 Task: Create new contact,   with mail id: 'KennedyMartinez83@nsk.com', first name: 'Kennedy', Last name: 'Martinez', Job Title: Operations Supervisor, Phone number (305) 555-6789. Change life cycle stage to  'Lead' and lead status to 'New'. Add new company to the associated contact: www.tcil.com
 and type: Reseller. Logged in from softage.3@softage.net
Action: Mouse moved to (86, 78)
Screenshot: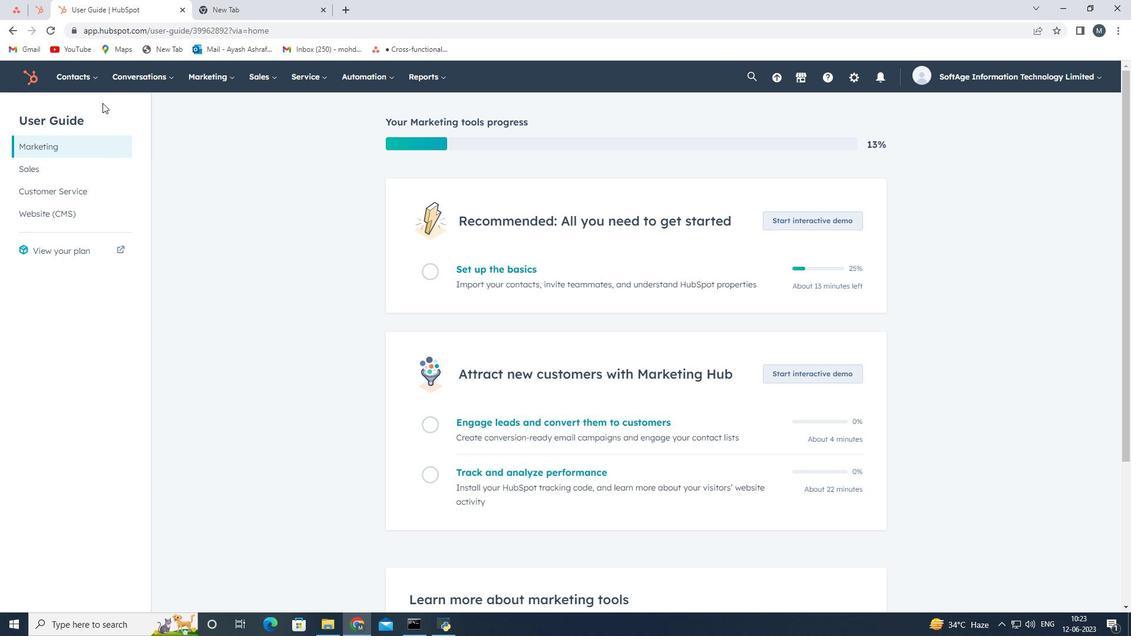 
Action: Mouse pressed left at (86, 78)
Screenshot: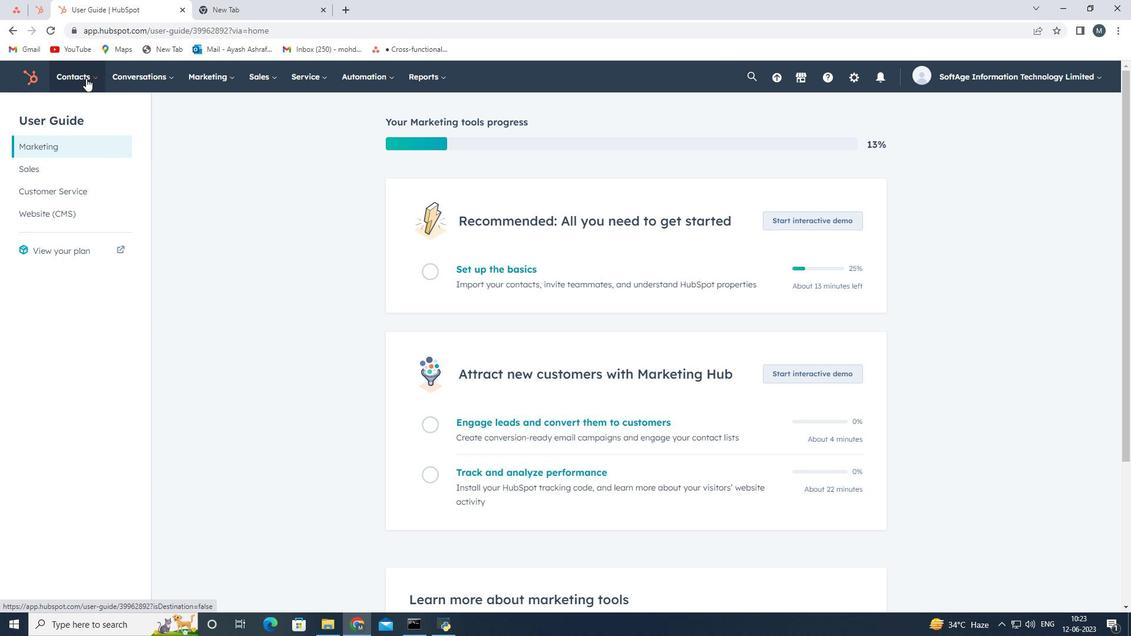
Action: Mouse moved to (104, 117)
Screenshot: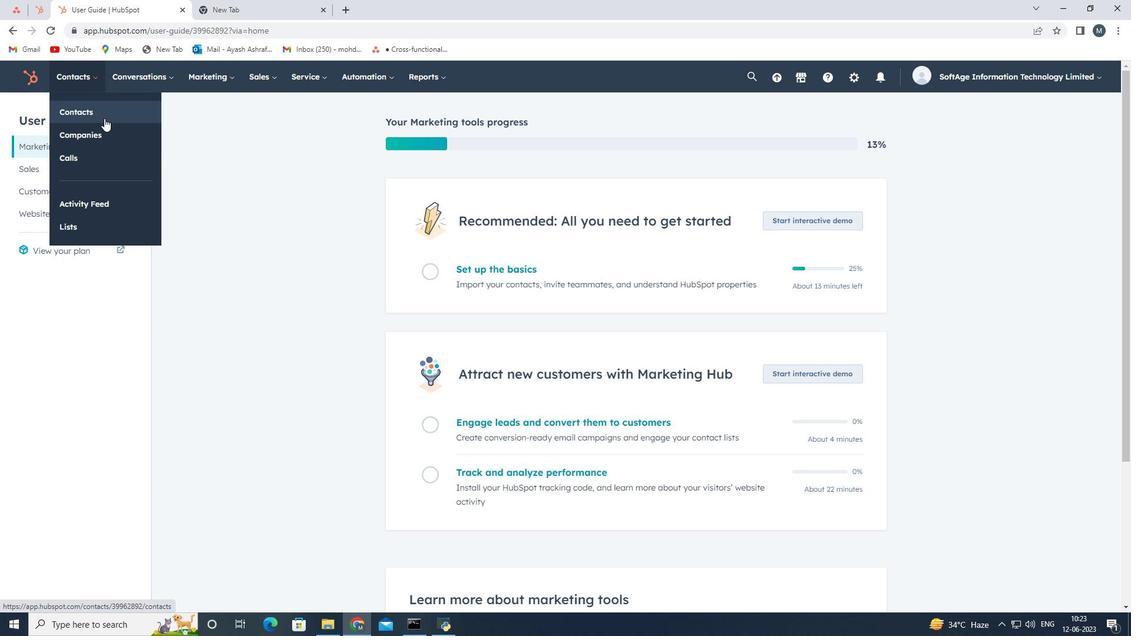 
Action: Mouse pressed left at (104, 117)
Screenshot: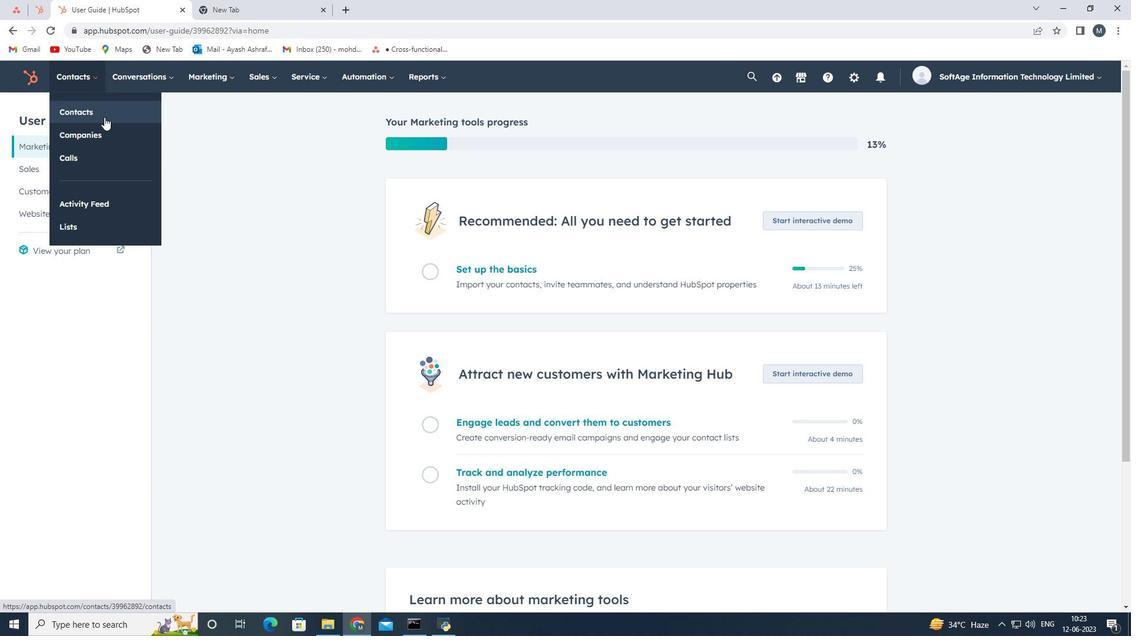 
Action: Mouse moved to (1061, 113)
Screenshot: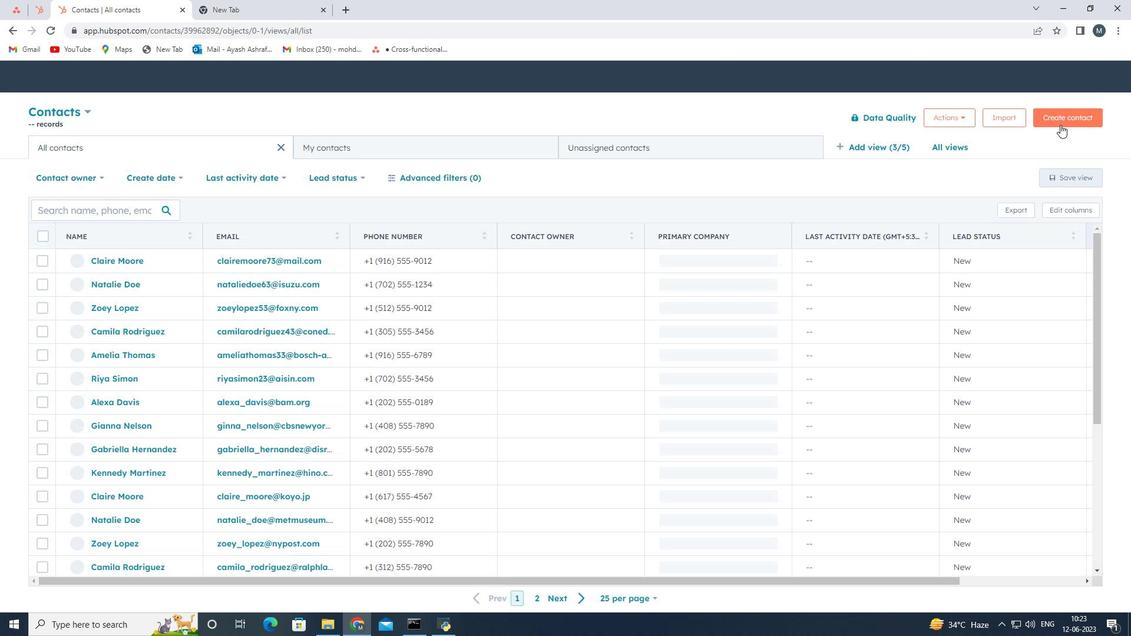 
Action: Mouse pressed left at (1061, 113)
Screenshot: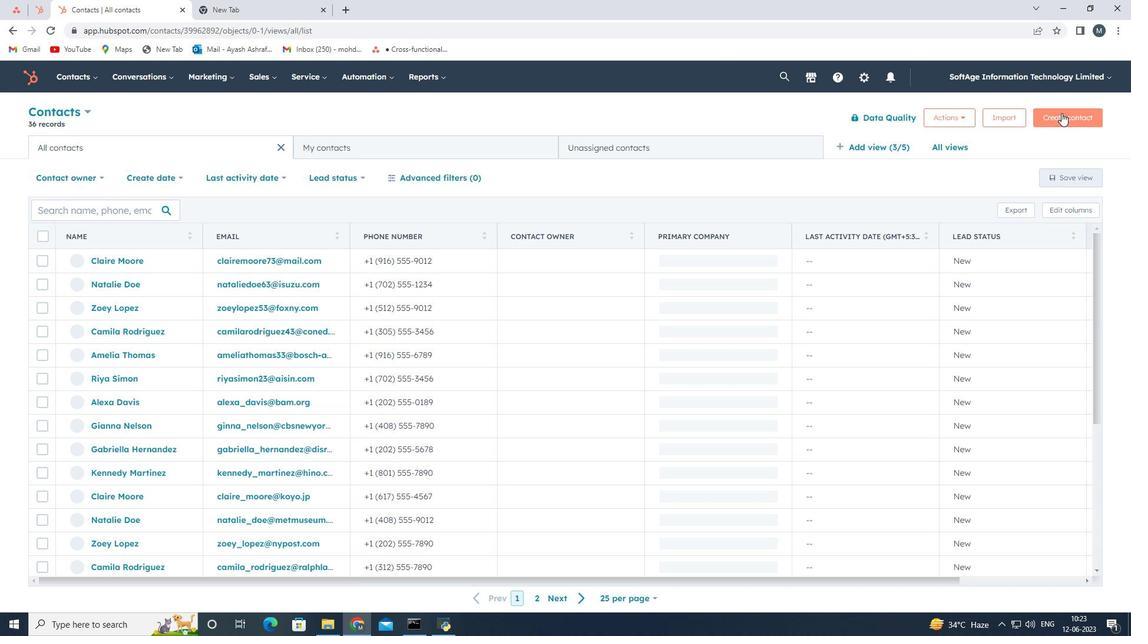 
Action: Mouse moved to (951, 176)
Screenshot: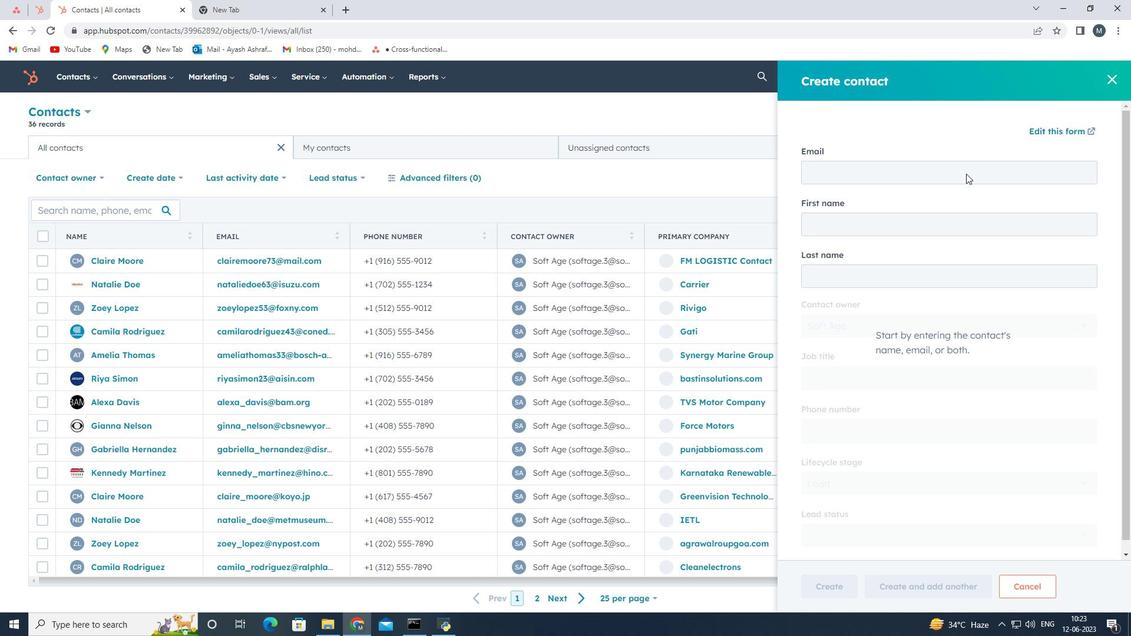 
Action: Mouse pressed left at (951, 176)
Screenshot: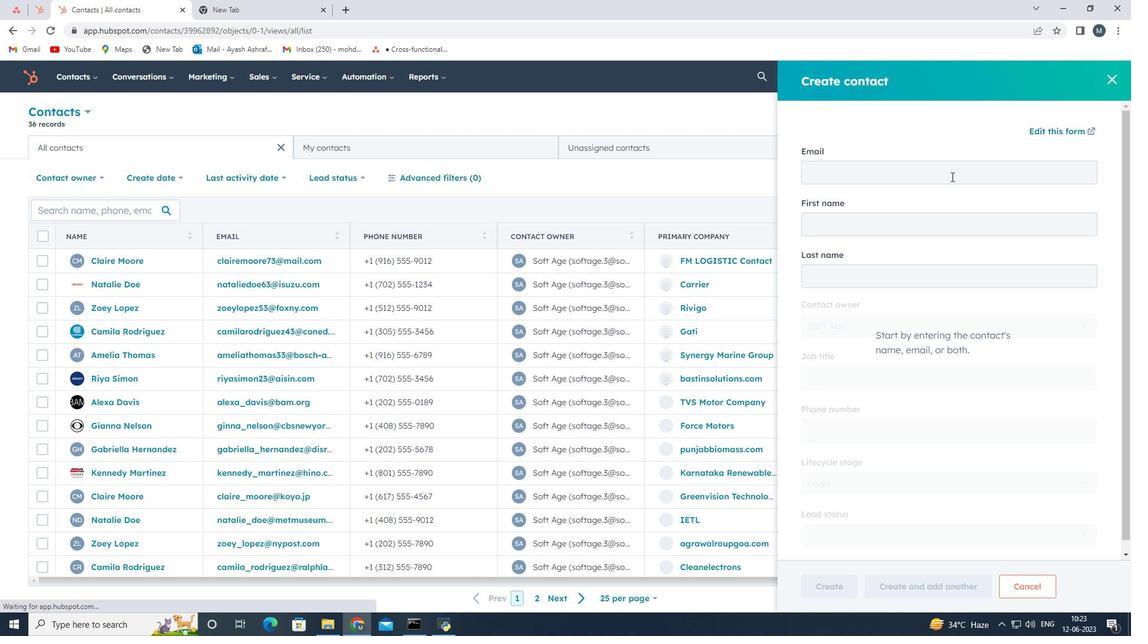 
Action: Key pressed <Key.shift><Key.shift><Key.shift><Key.shift><Key.shift><Key.shift>kennedy<Key.shift>Martinez83<Key.shift>@nsk.com
Screenshot: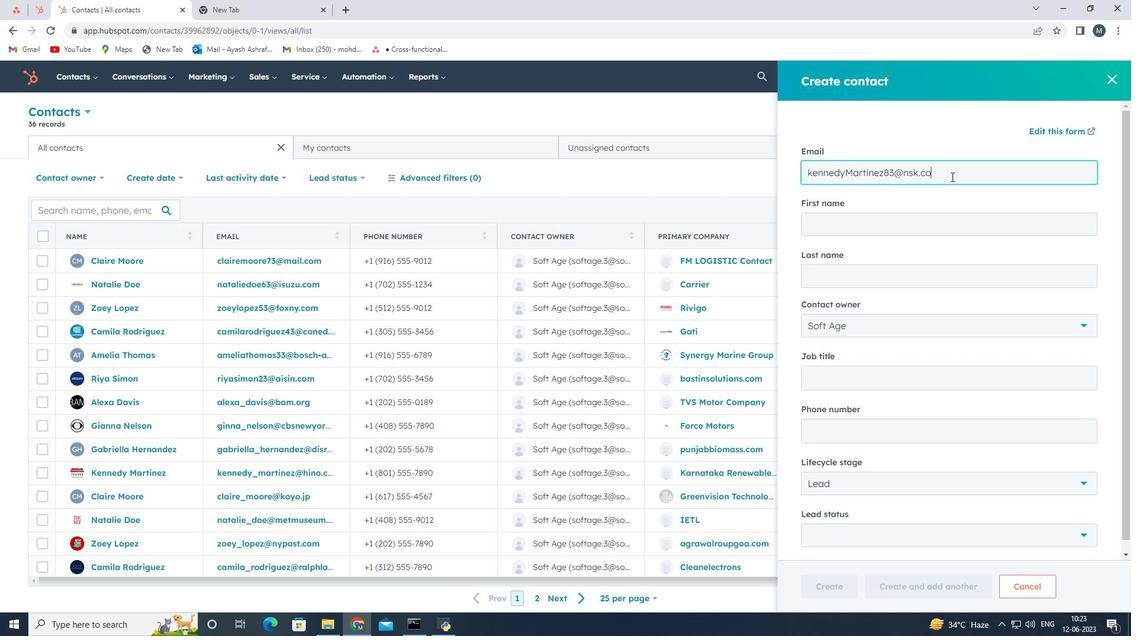 
Action: Mouse moved to (939, 217)
Screenshot: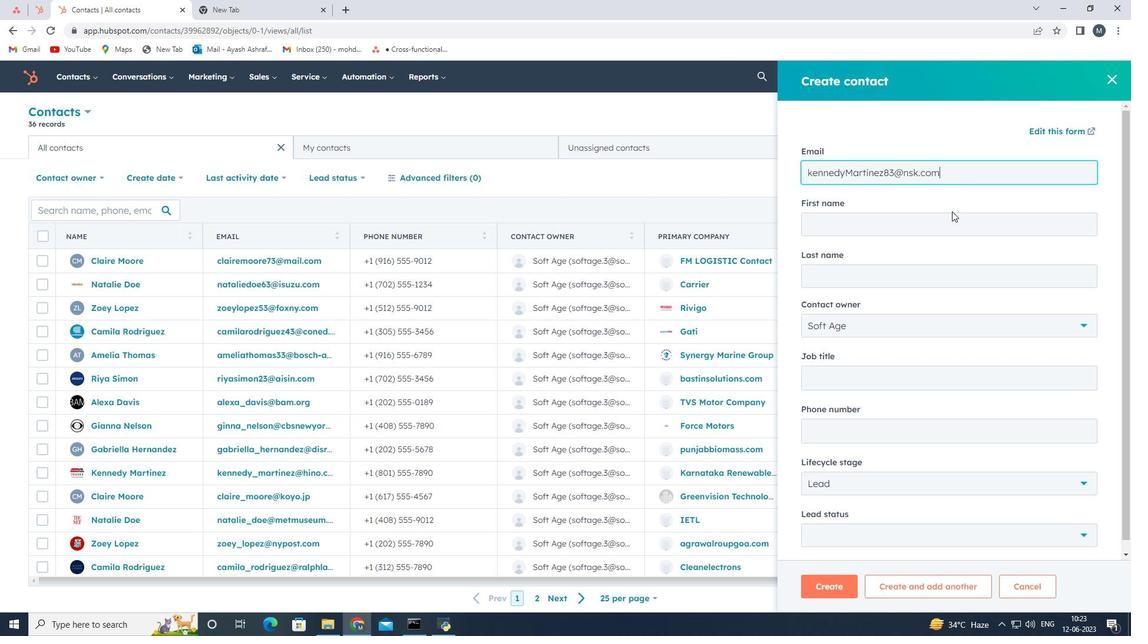 
Action: Mouse pressed left at (939, 217)
Screenshot: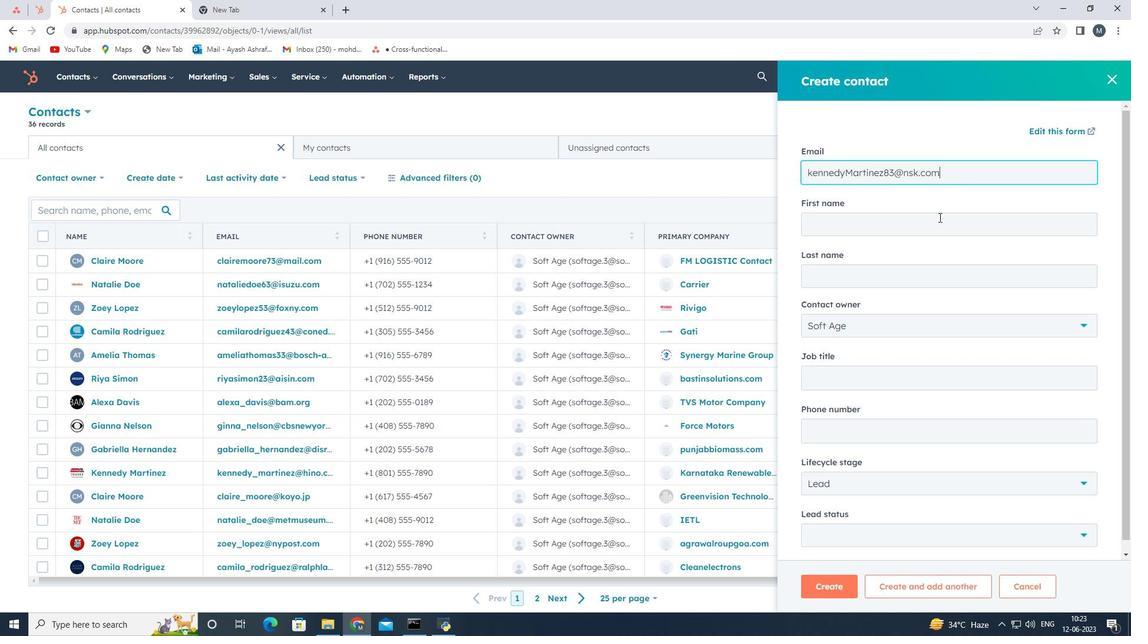 
Action: Key pressed <Key.shift><Key.shift><Key.shift>Kennedy
Screenshot: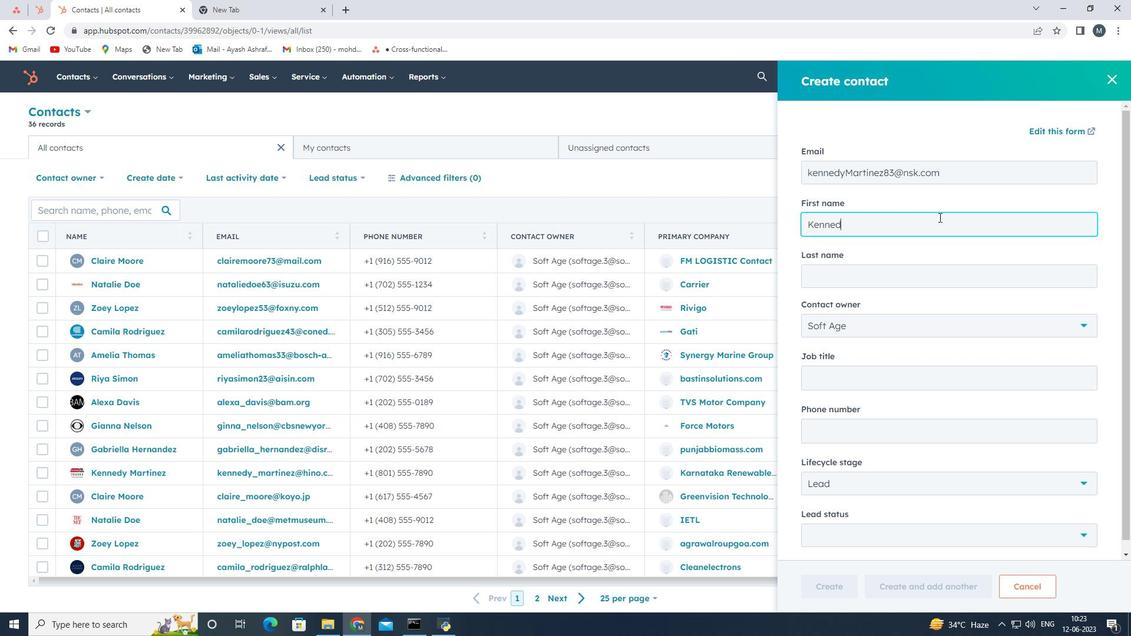 
Action: Mouse moved to (885, 274)
Screenshot: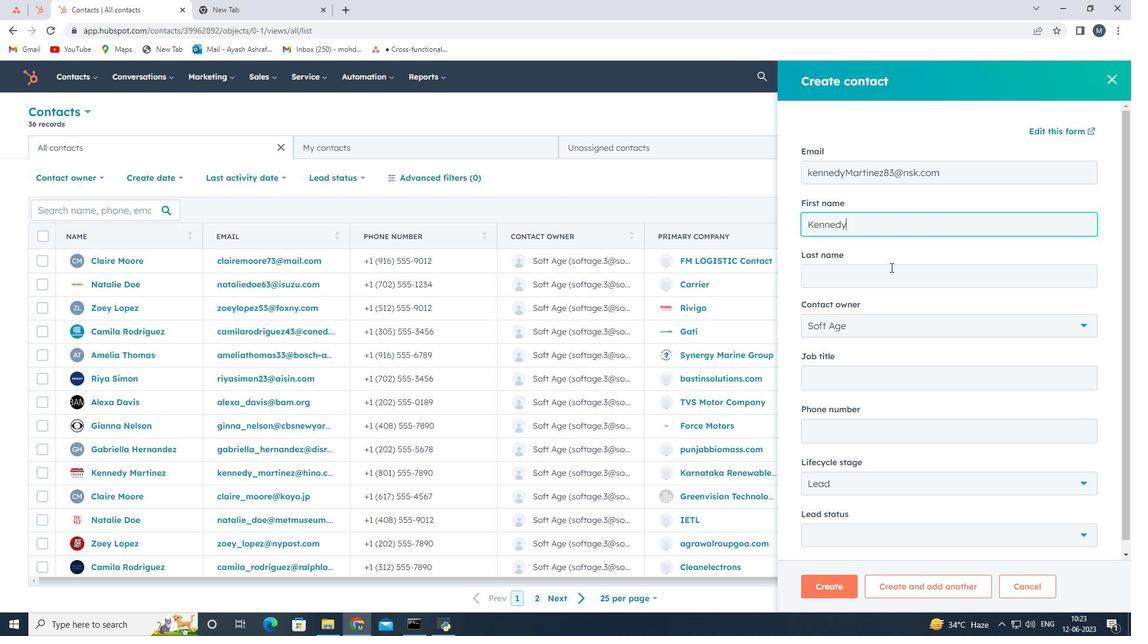 
Action: Mouse pressed left at (885, 274)
Screenshot: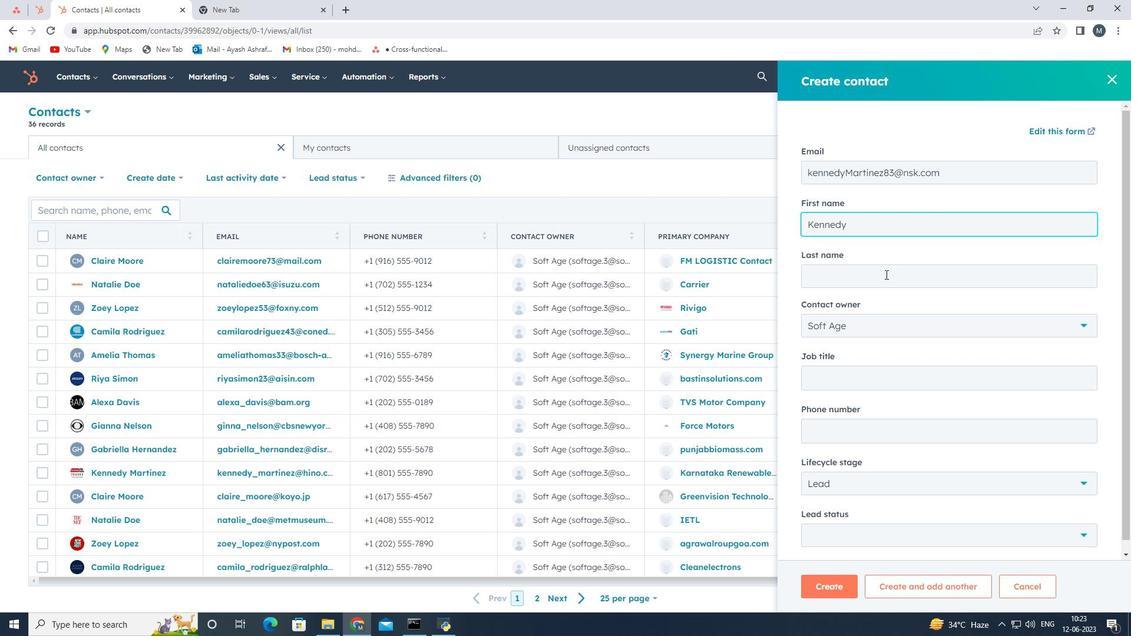 
Action: Key pressed <Key.shift><Key.shift><Key.shift><Key.shift><Key.shift><Key.shift><Key.shift>Martinez
Screenshot: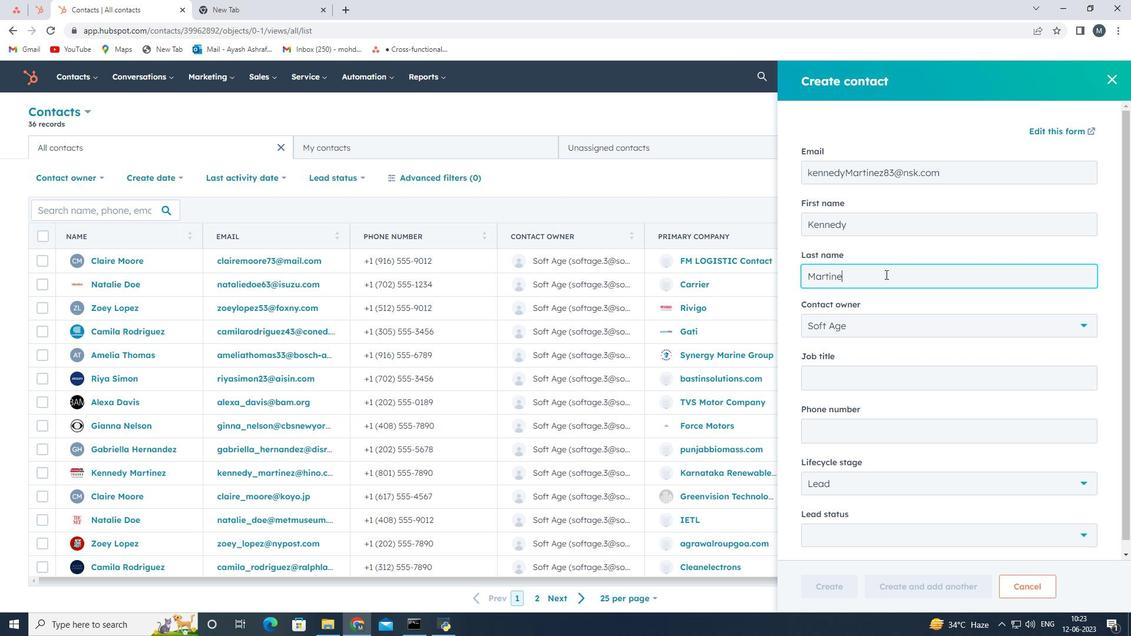 
Action: Mouse moved to (854, 381)
Screenshot: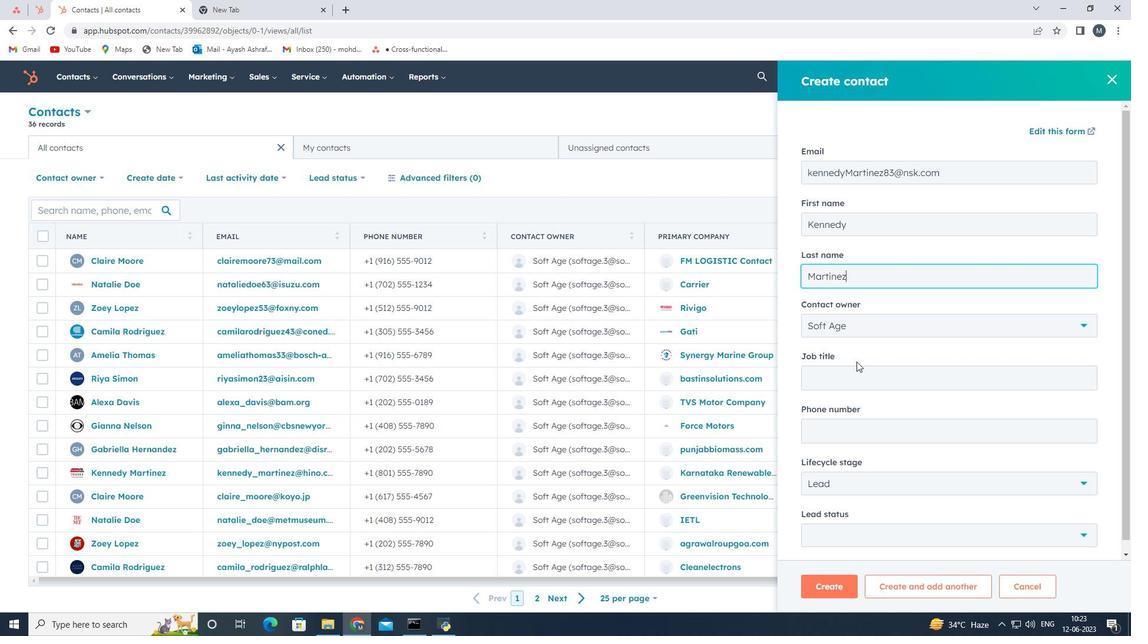 
Action: Mouse pressed left at (854, 381)
Screenshot: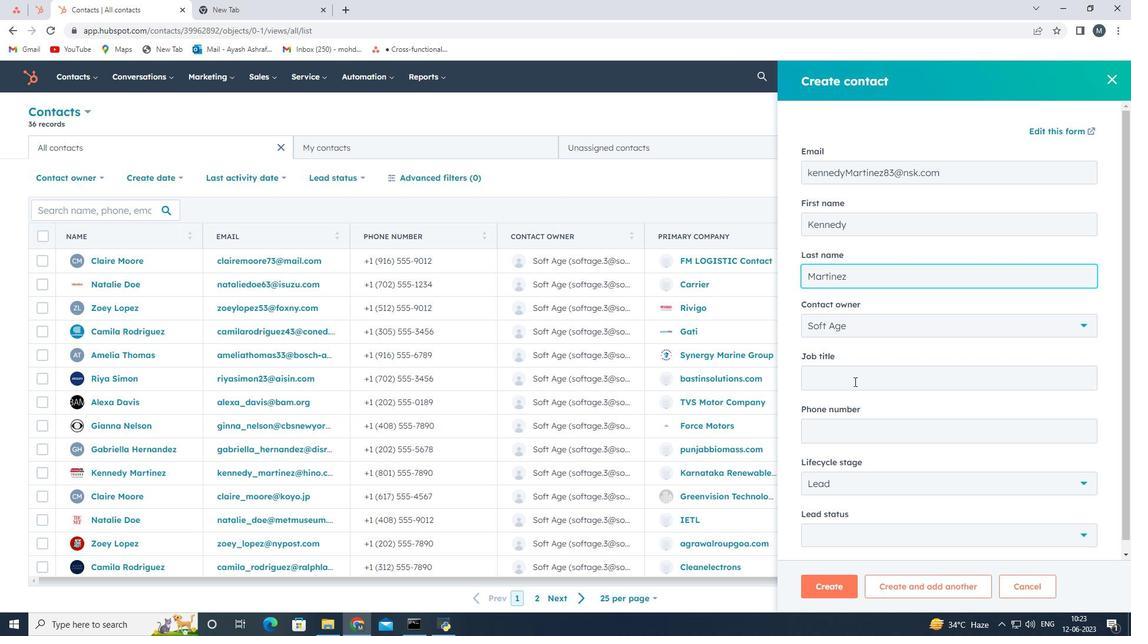 
Action: Key pressed <Key.shift><Key.shift><Key.shift>Operations<Key.space><Key.shift><Key.shift><Key.shift><Key.shift><Key.shift>Suprvisor
Screenshot: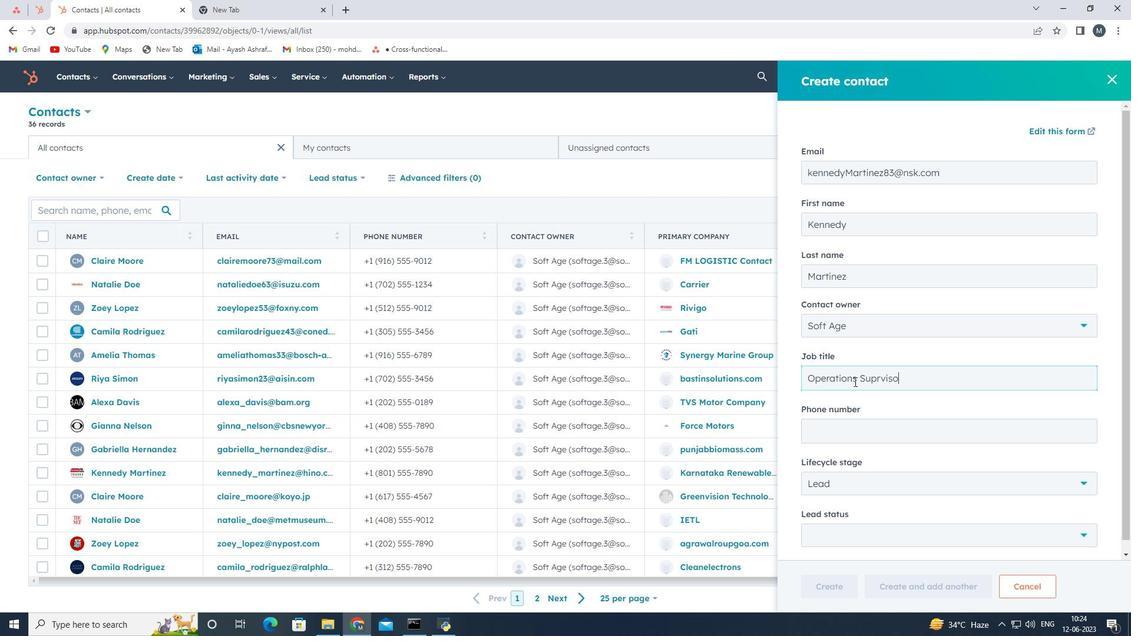 
Action: Mouse moved to (876, 374)
Screenshot: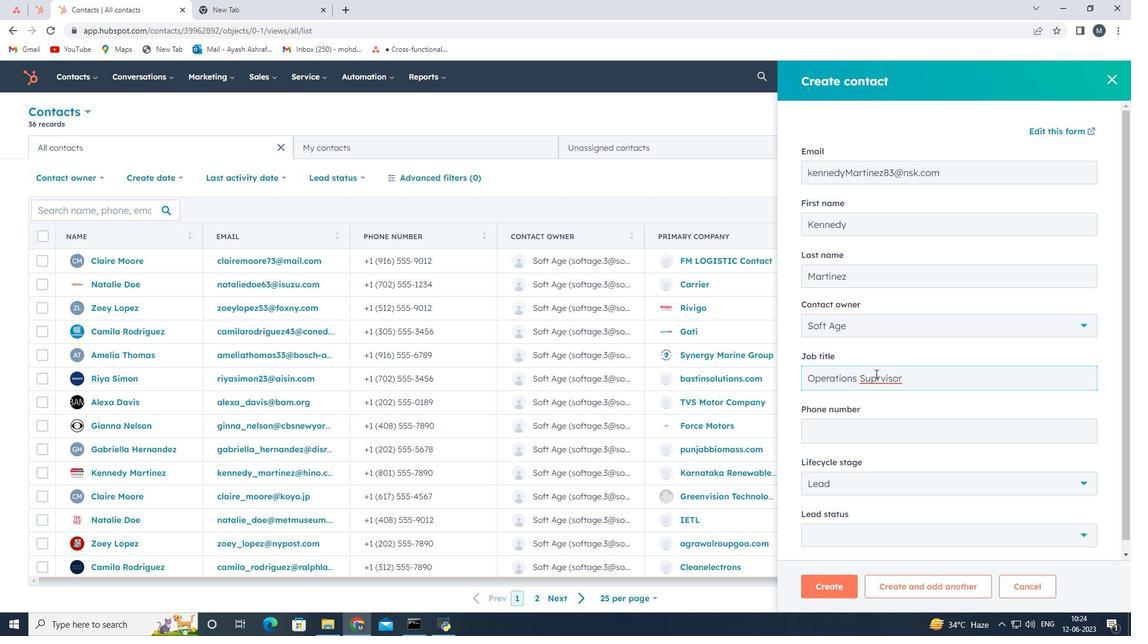 
Action: Mouse pressed left at (876, 374)
Screenshot: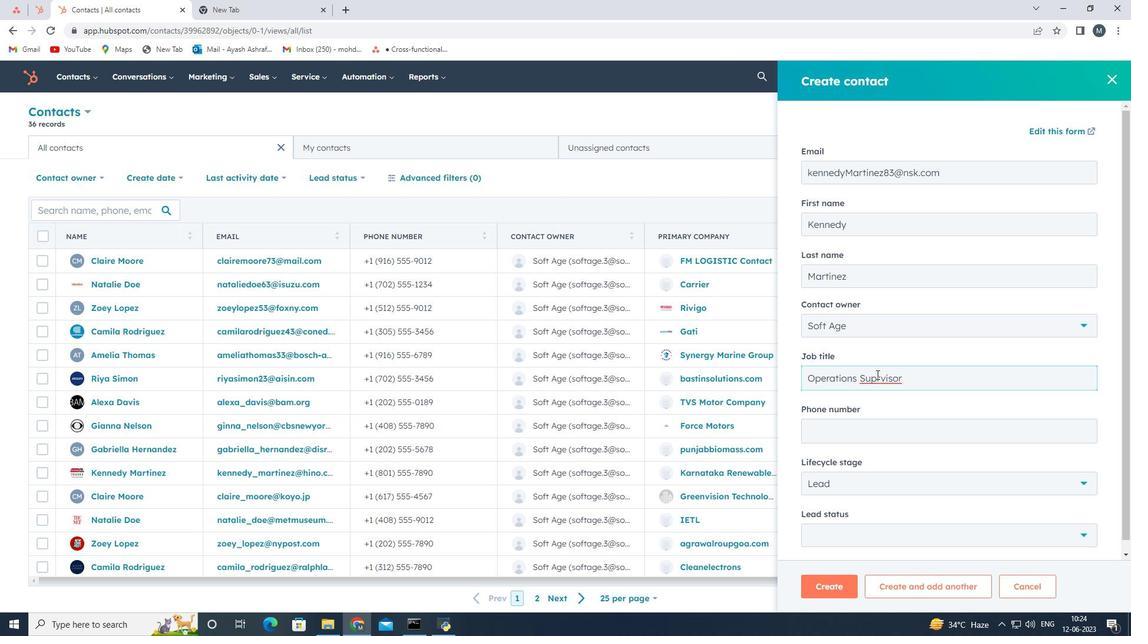 
Action: Mouse moved to (877, 403)
Screenshot: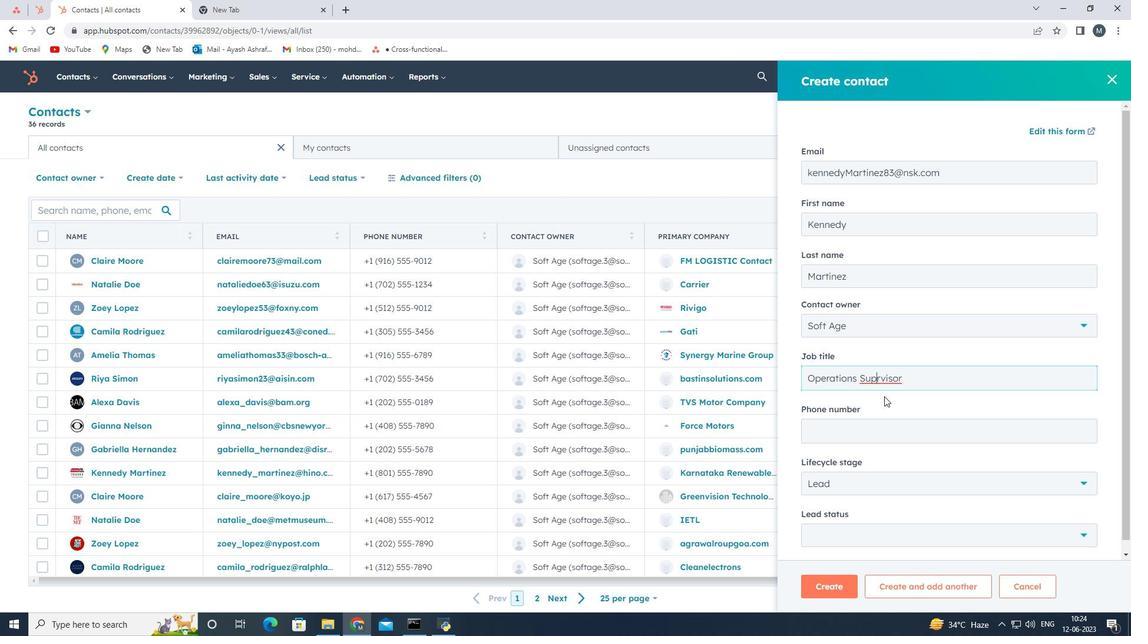 
Action: Key pressed e
Screenshot: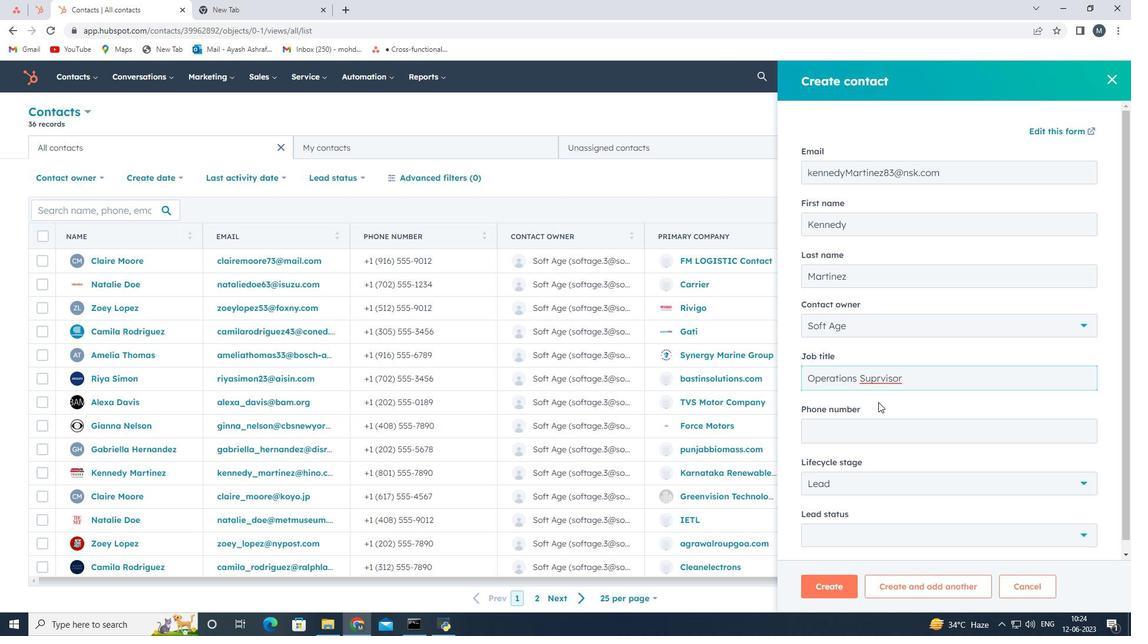 
Action: Mouse moved to (880, 431)
Screenshot: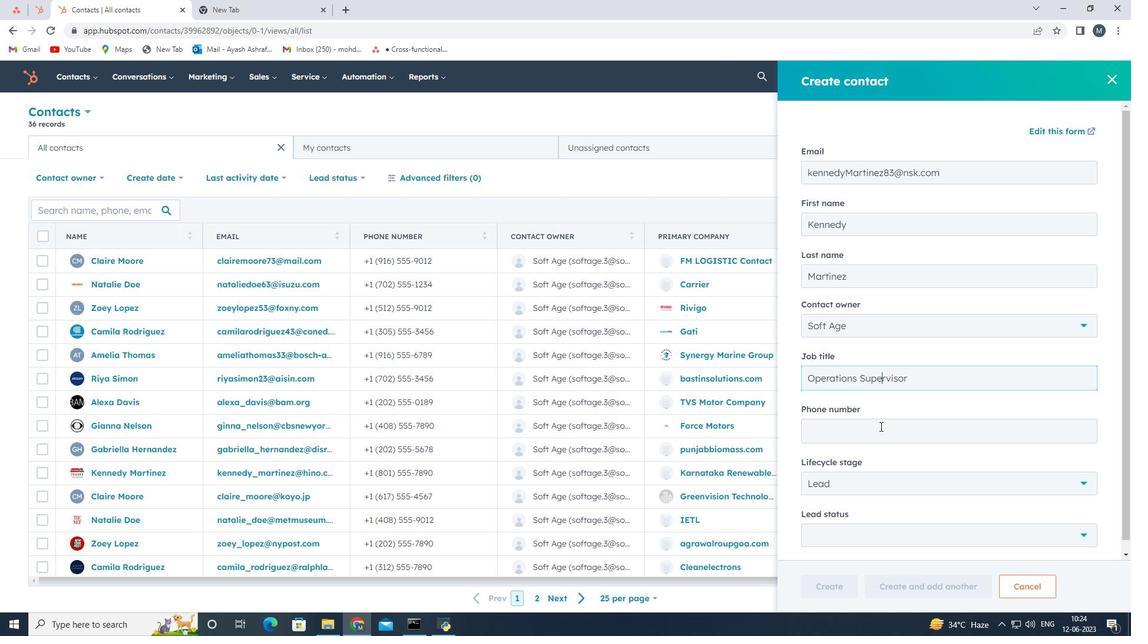 
Action: Mouse pressed left at (880, 431)
Screenshot: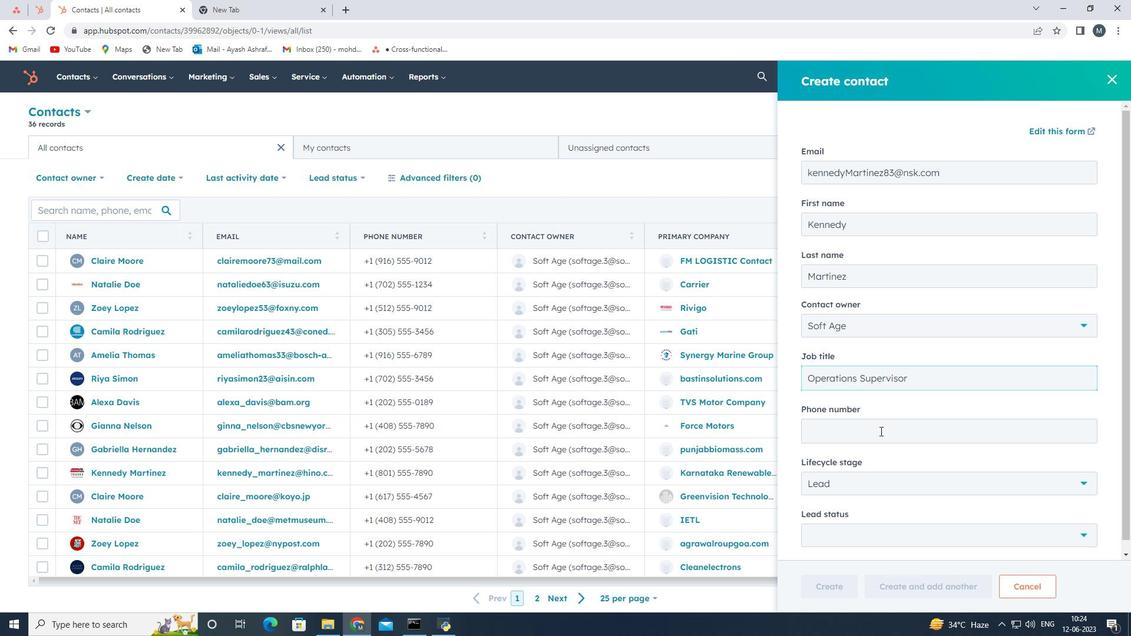 
Action: Mouse moved to (899, 409)
Screenshot: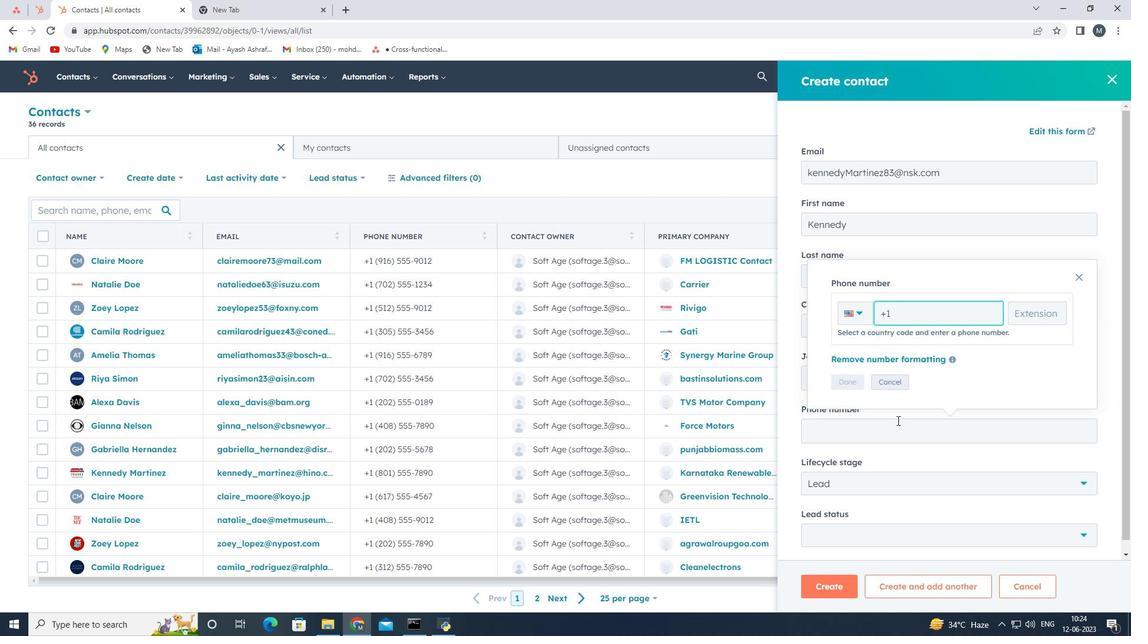 
Action: Key pressed 3055556789
Screenshot: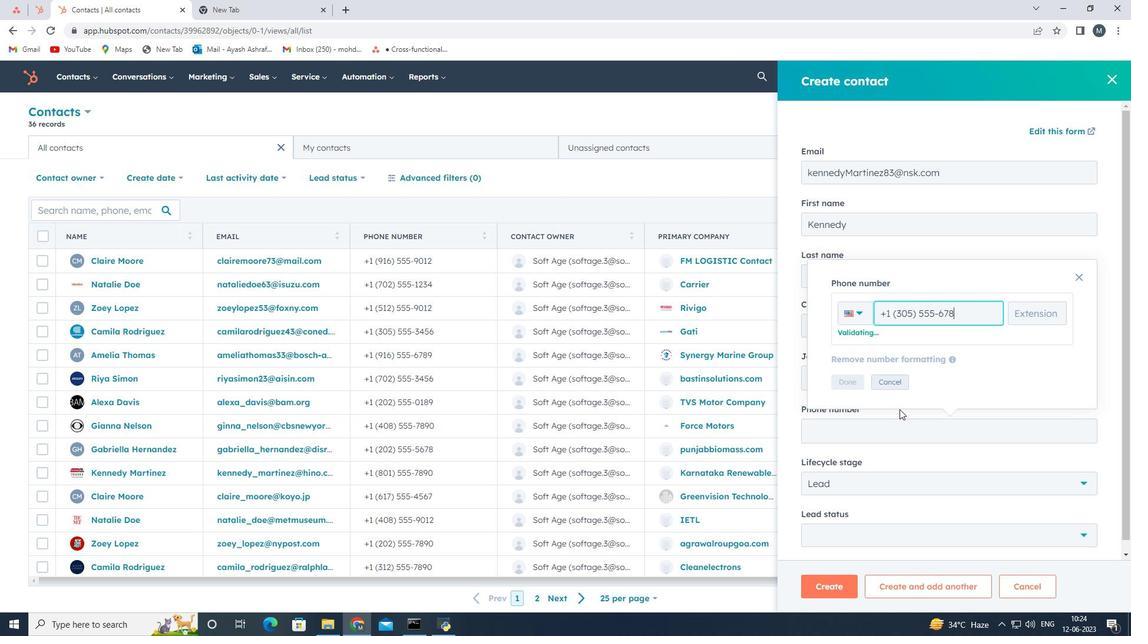 
Action: Mouse moved to (863, 383)
Screenshot: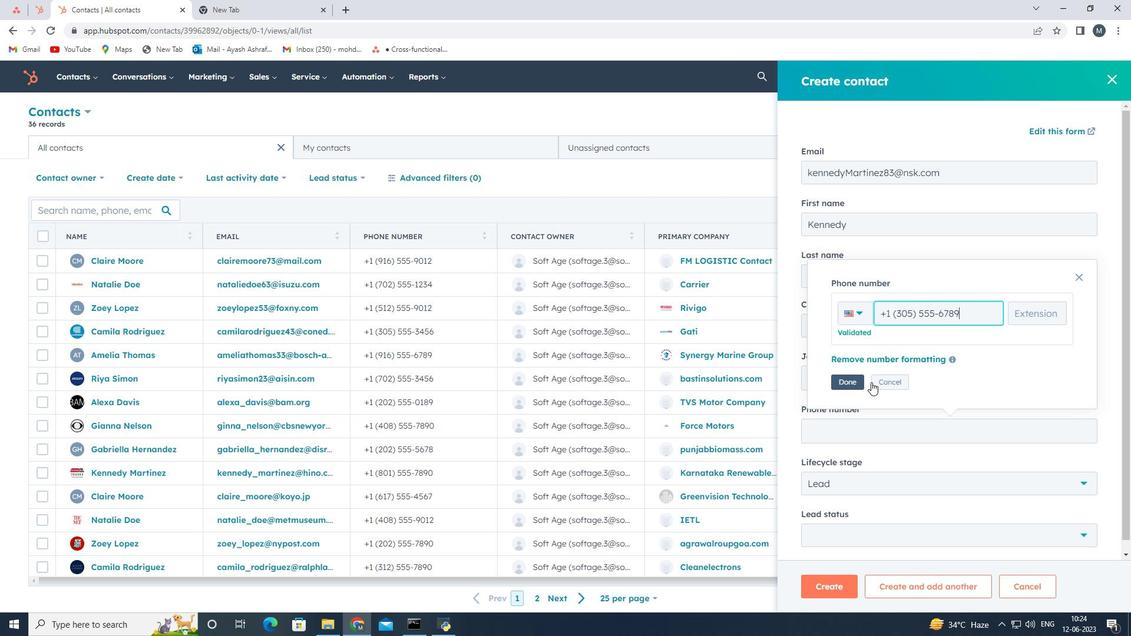 
Action: Mouse pressed left at (863, 383)
Screenshot: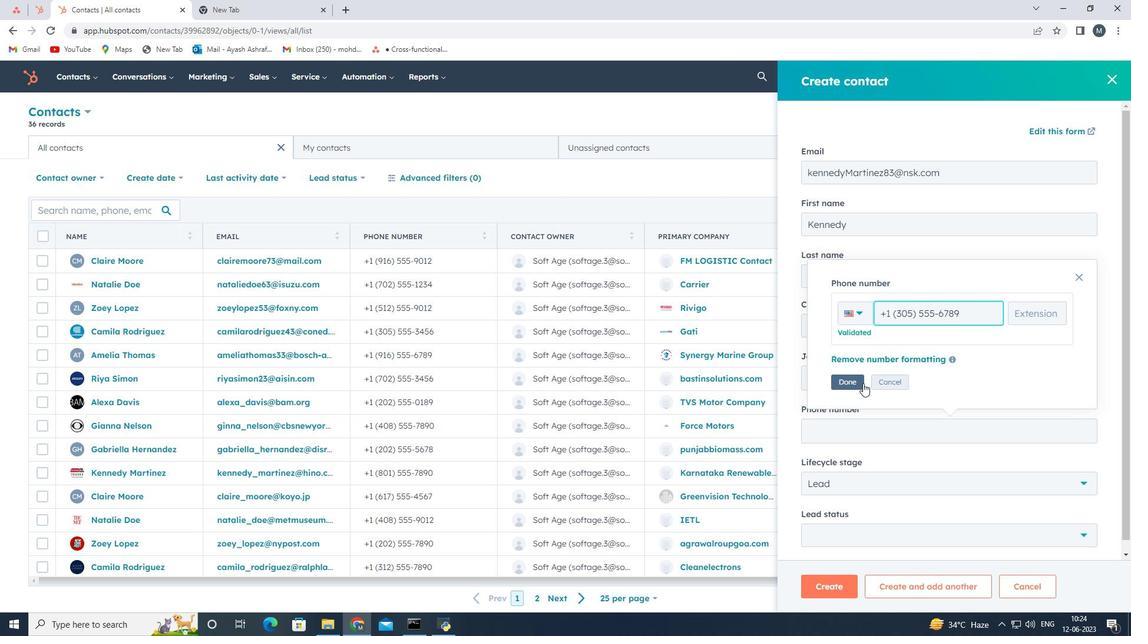 
Action: Mouse moved to (851, 482)
Screenshot: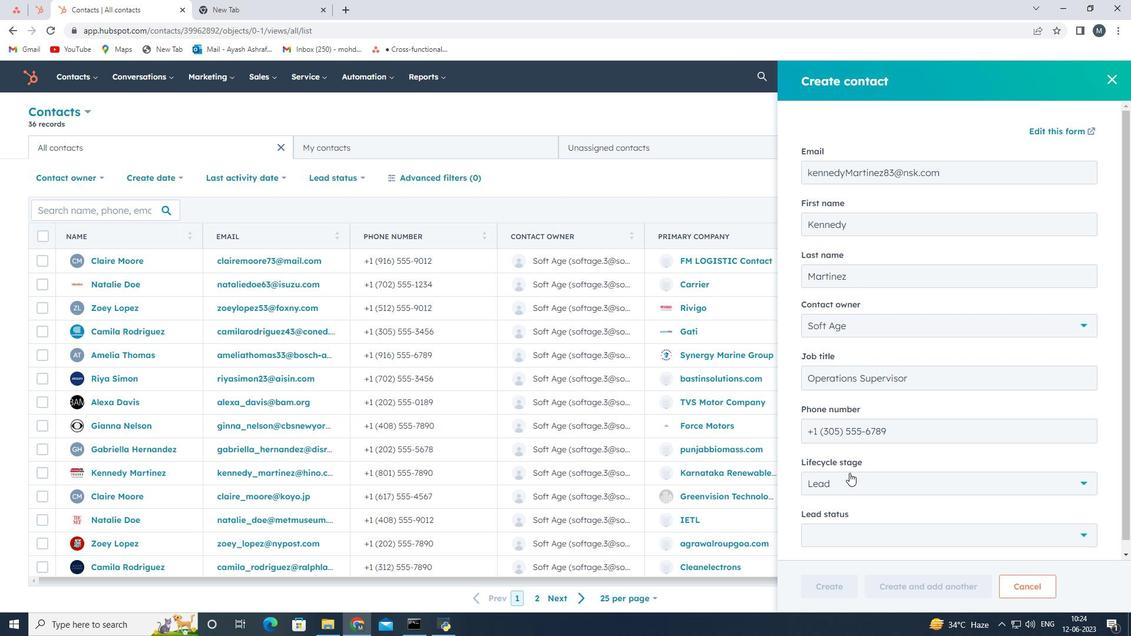 
Action: Mouse pressed left at (851, 482)
Screenshot: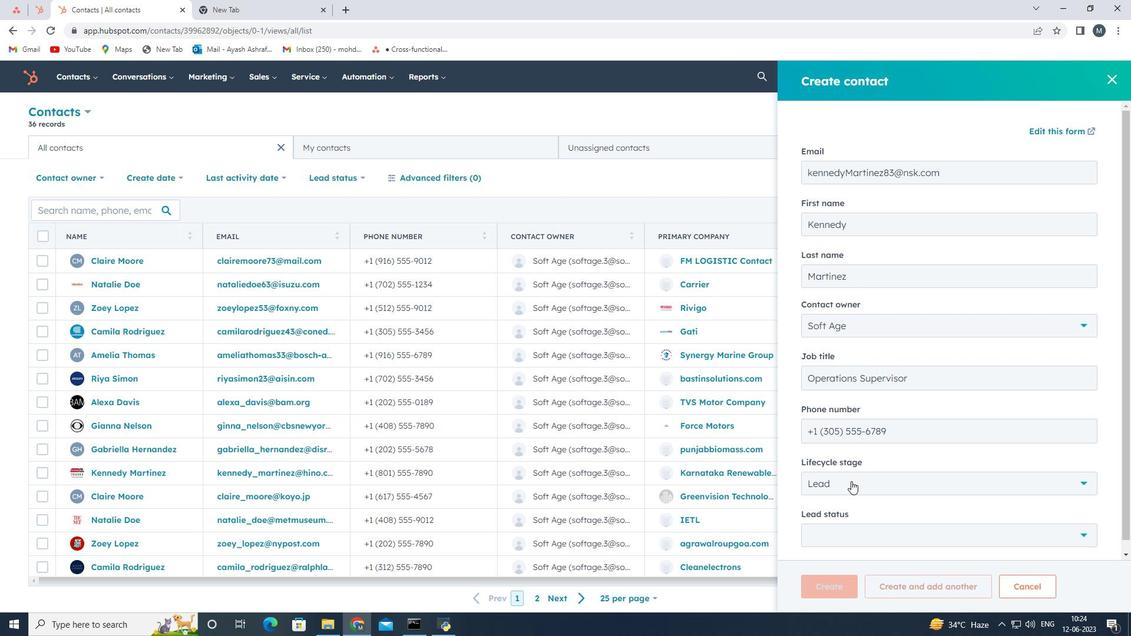 
Action: Mouse moved to (869, 368)
Screenshot: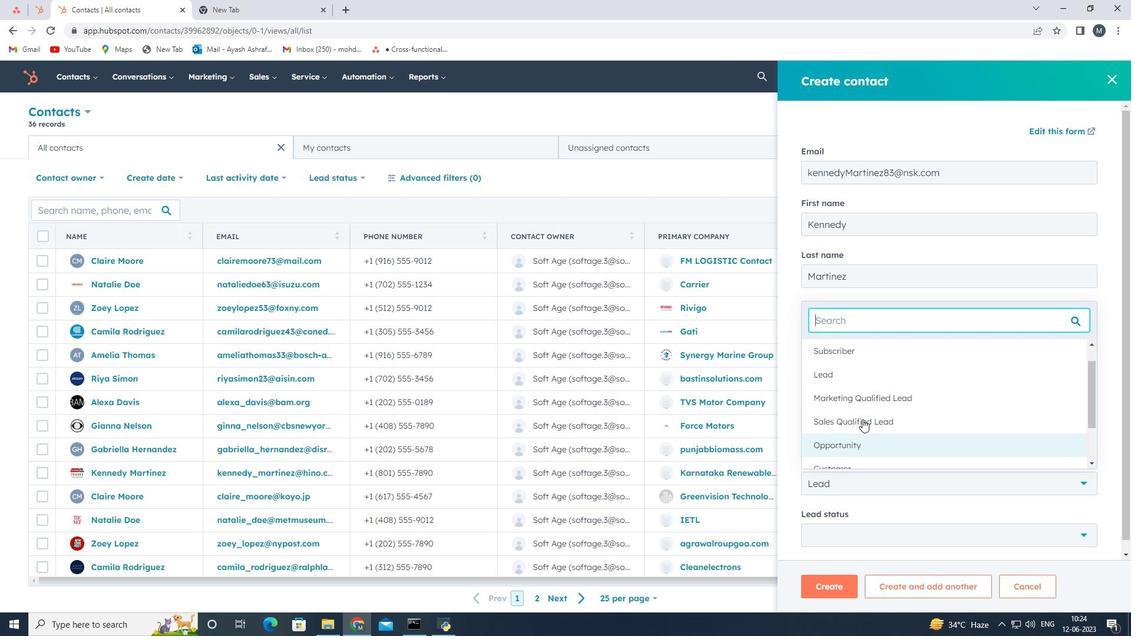 
Action: Mouse pressed left at (869, 368)
Screenshot: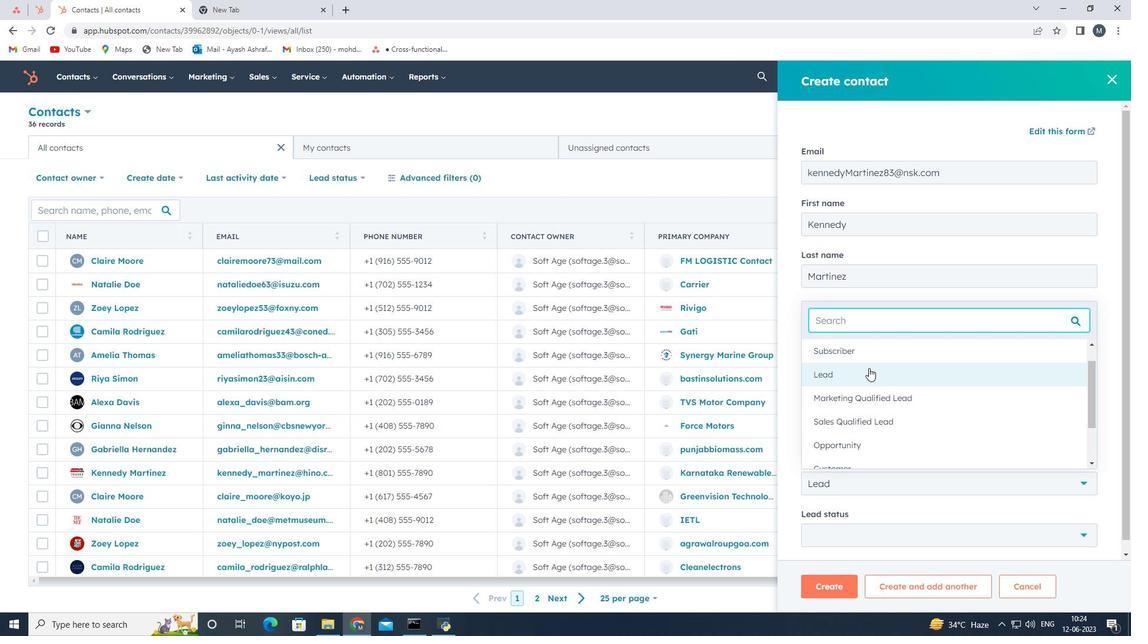 
Action: Mouse moved to (854, 486)
Screenshot: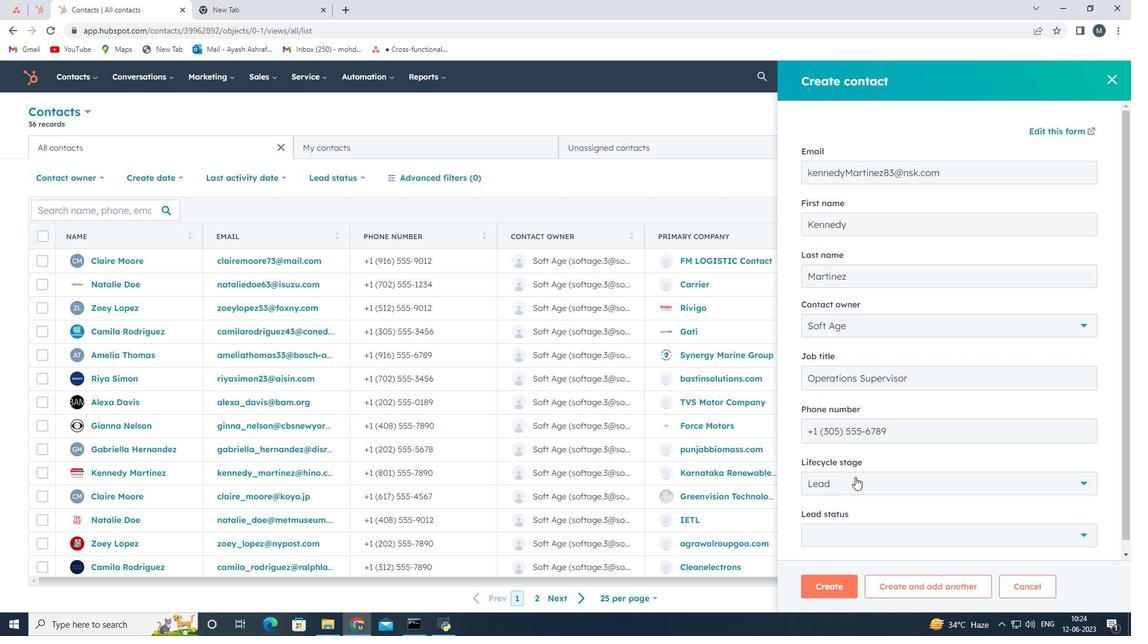 
Action: Mouse scrolled (854, 485) with delta (0, 0)
Screenshot: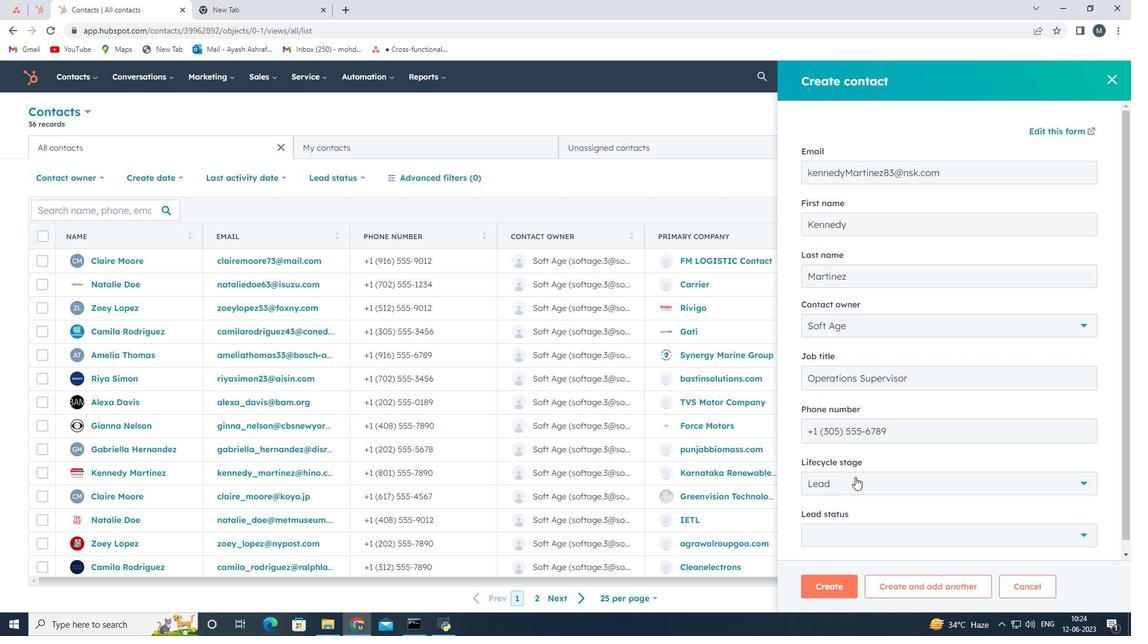 
Action: Mouse moved to (852, 497)
Screenshot: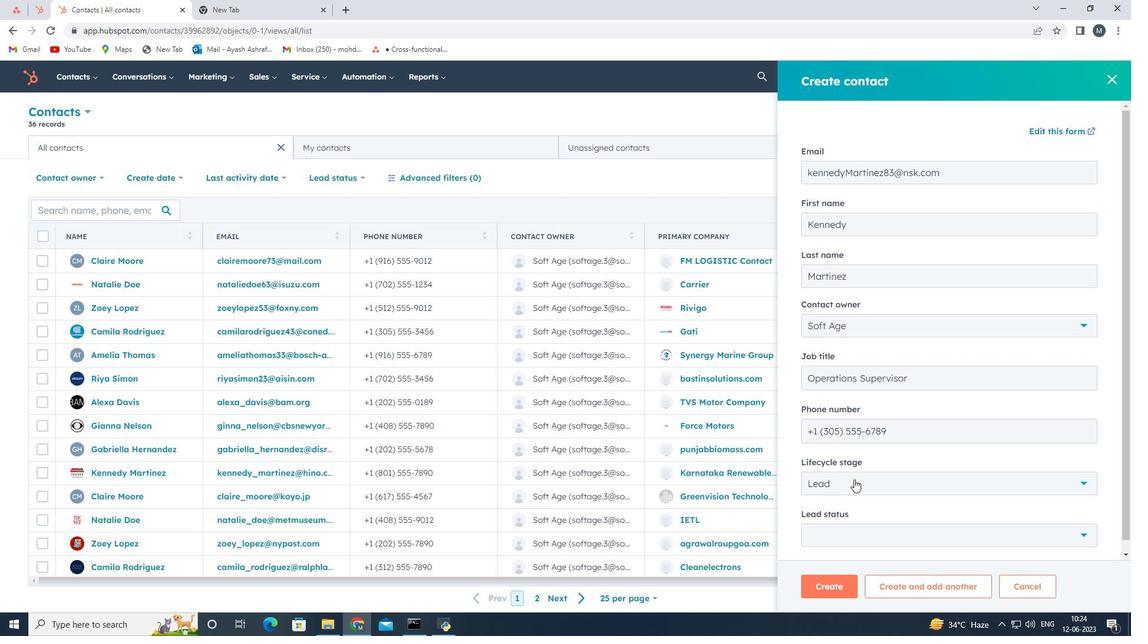 
Action: Mouse scrolled (852, 497) with delta (0, 0)
Screenshot: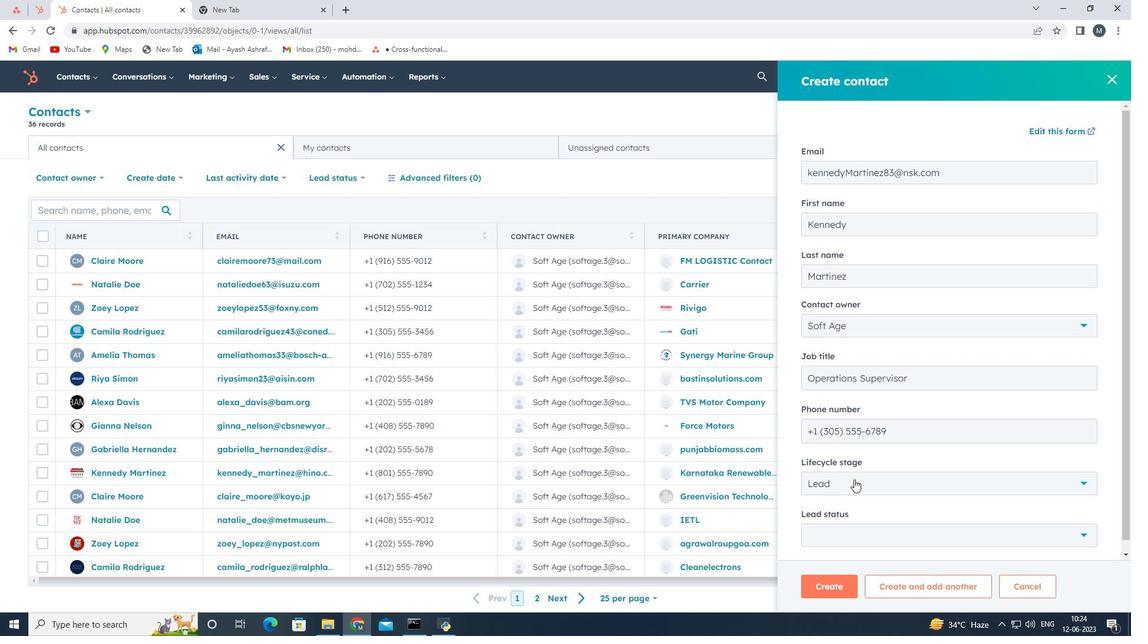 
Action: Mouse moved to (852, 502)
Screenshot: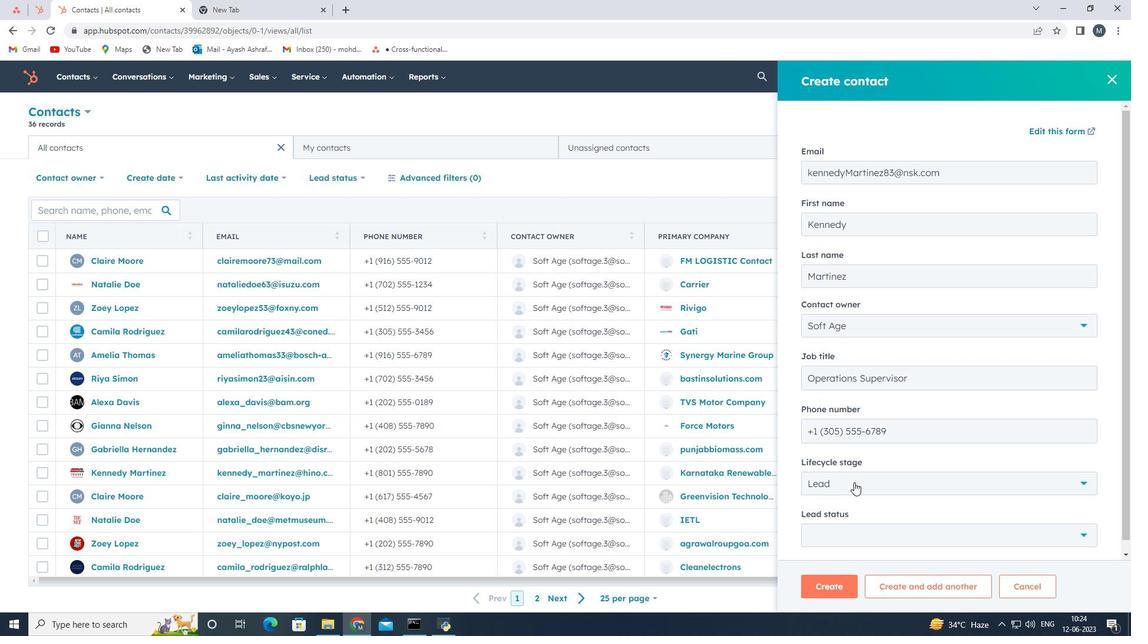 
Action: Mouse scrolled (852, 501) with delta (0, 0)
Screenshot: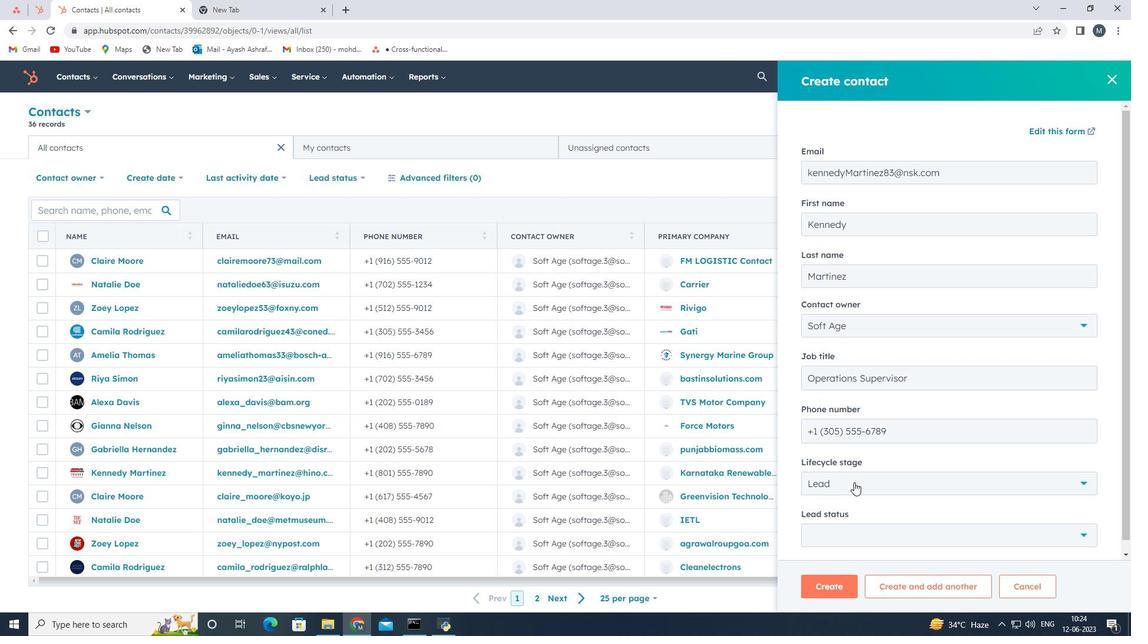 
Action: Mouse moved to (846, 522)
Screenshot: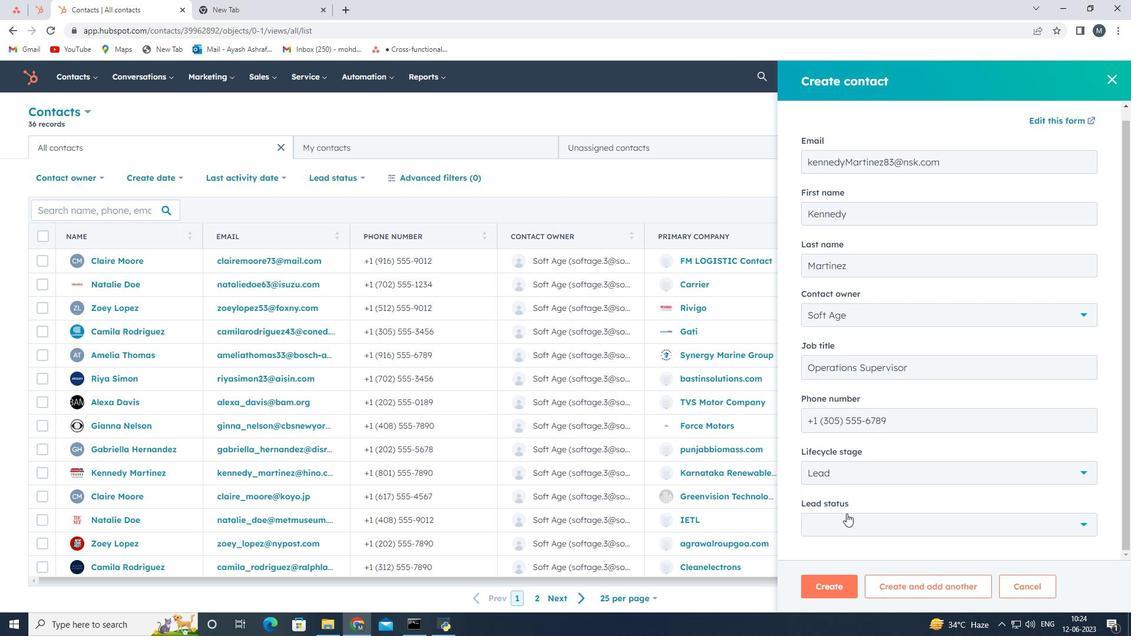 
Action: Mouse pressed left at (846, 522)
Screenshot: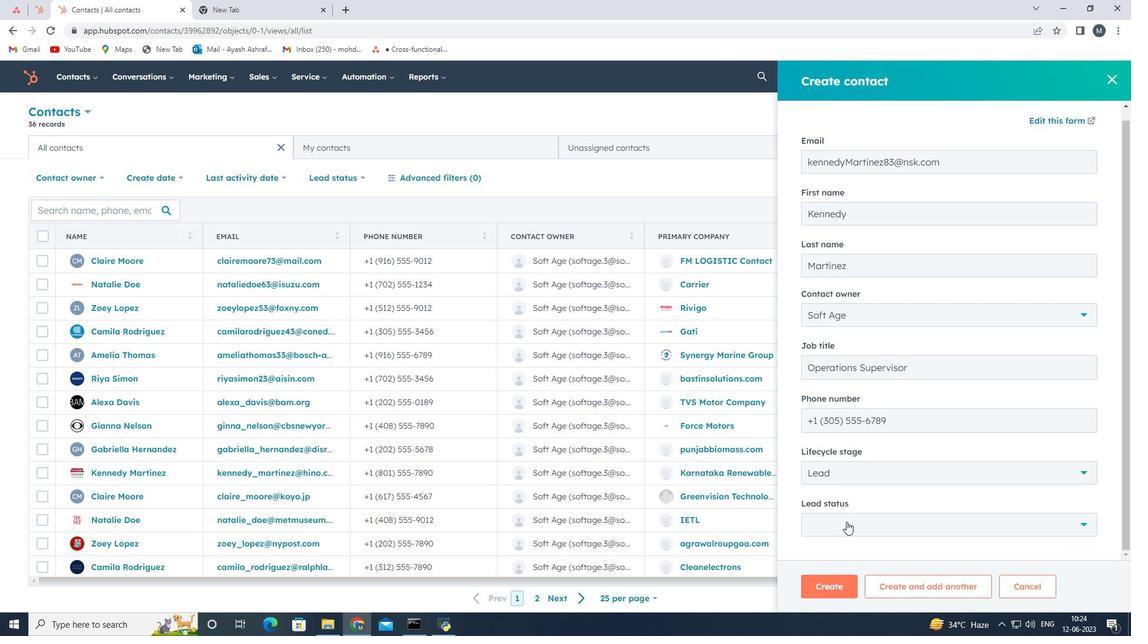 
Action: Mouse moved to (840, 423)
Screenshot: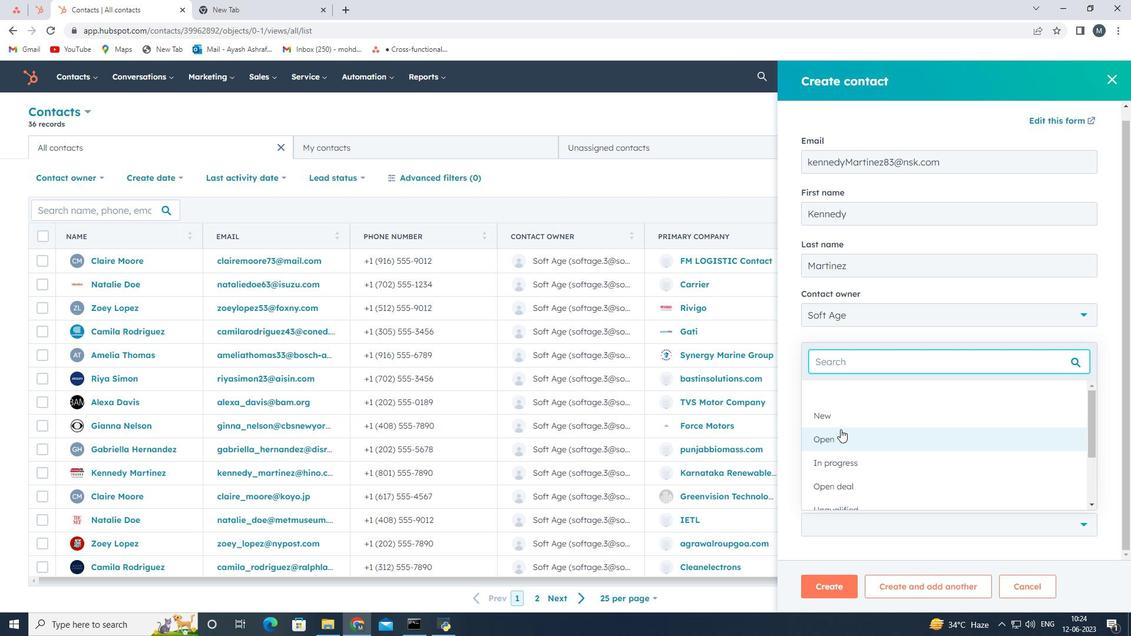 
Action: Mouse pressed left at (840, 423)
Screenshot: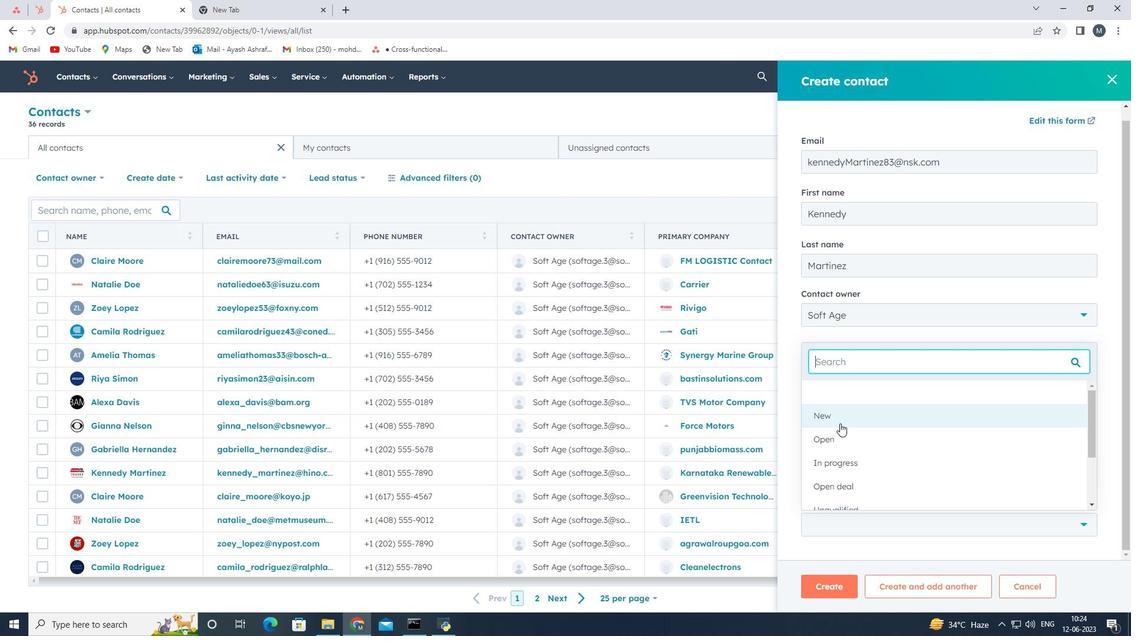 
Action: Mouse moved to (839, 593)
Screenshot: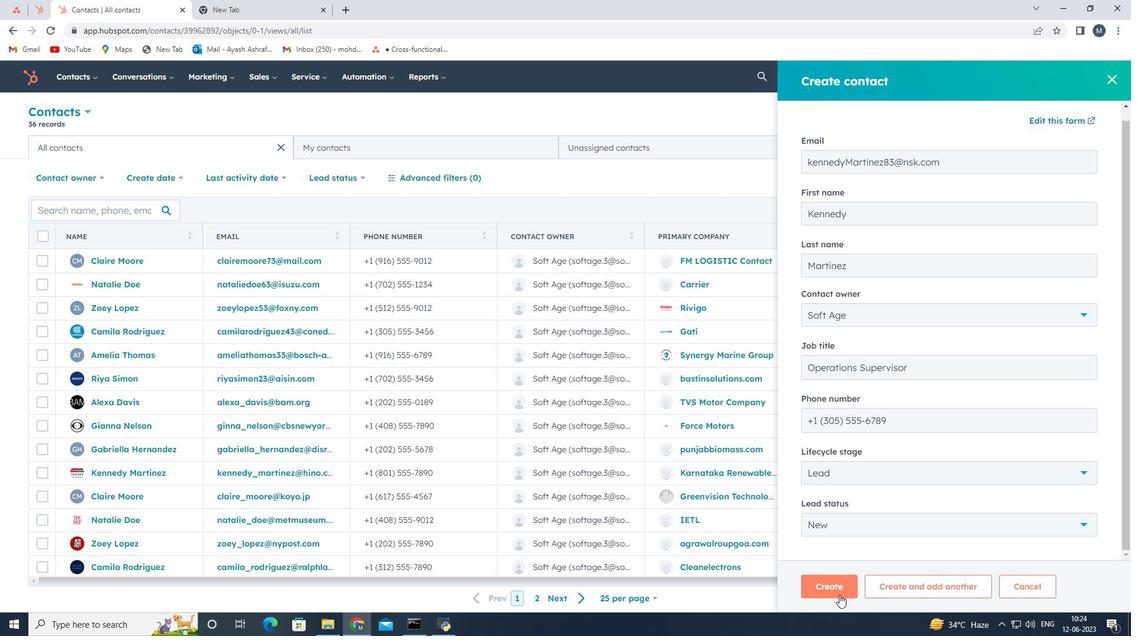 
Action: Mouse pressed left at (839, 593)
Screenshot: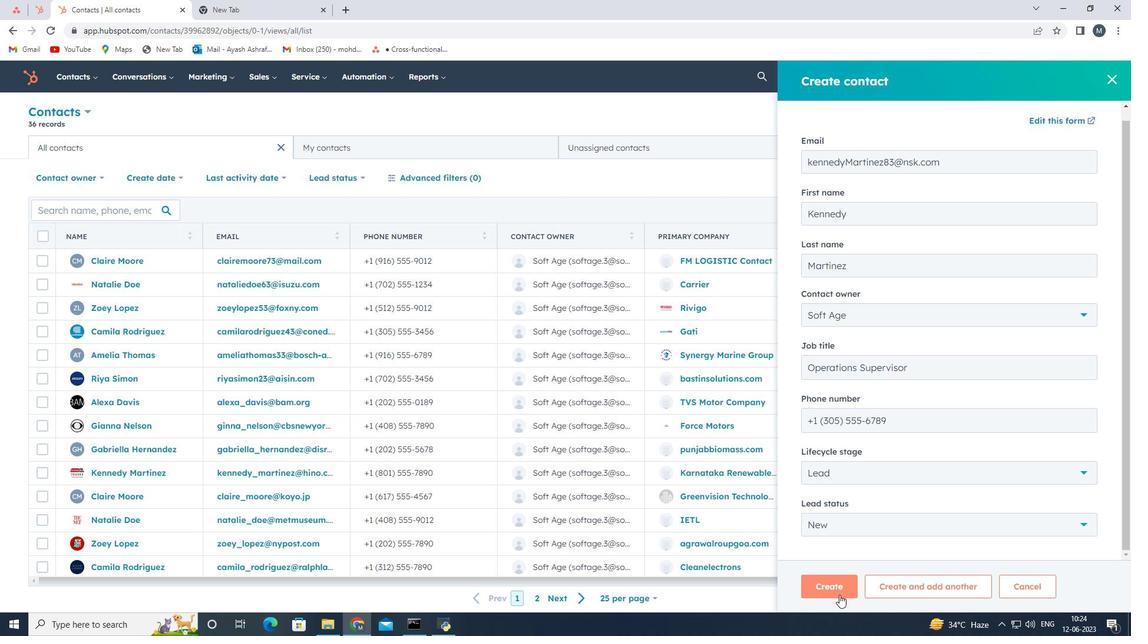 
Action: Mouse moved to (799, 394)
Screenshot: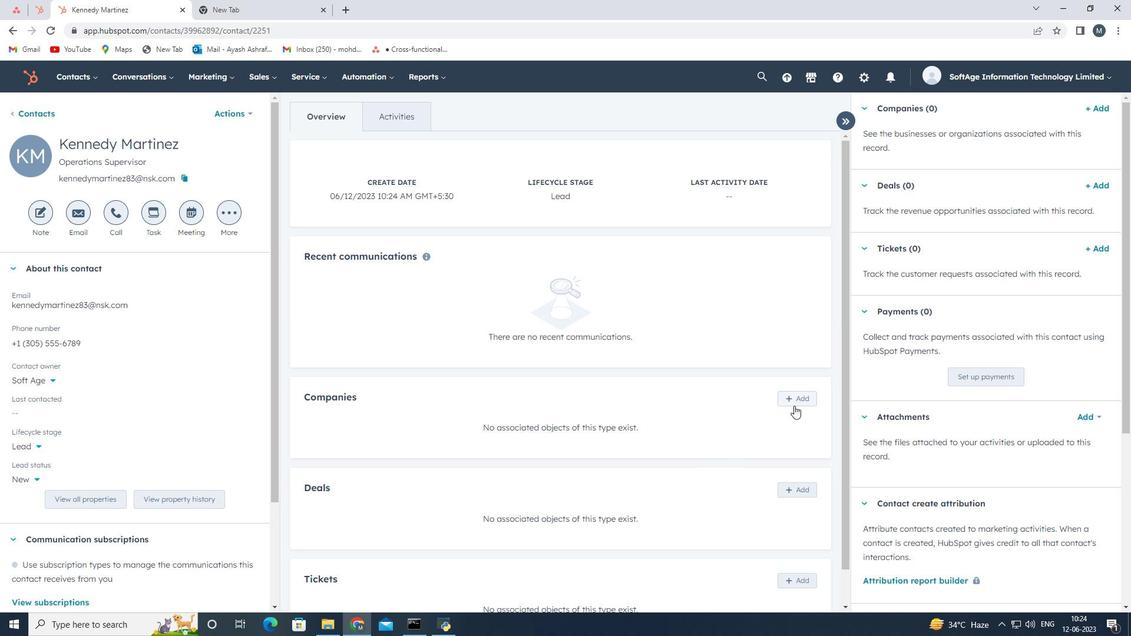 
Action: Mouse pressed left at (799, 394)
Screenshot: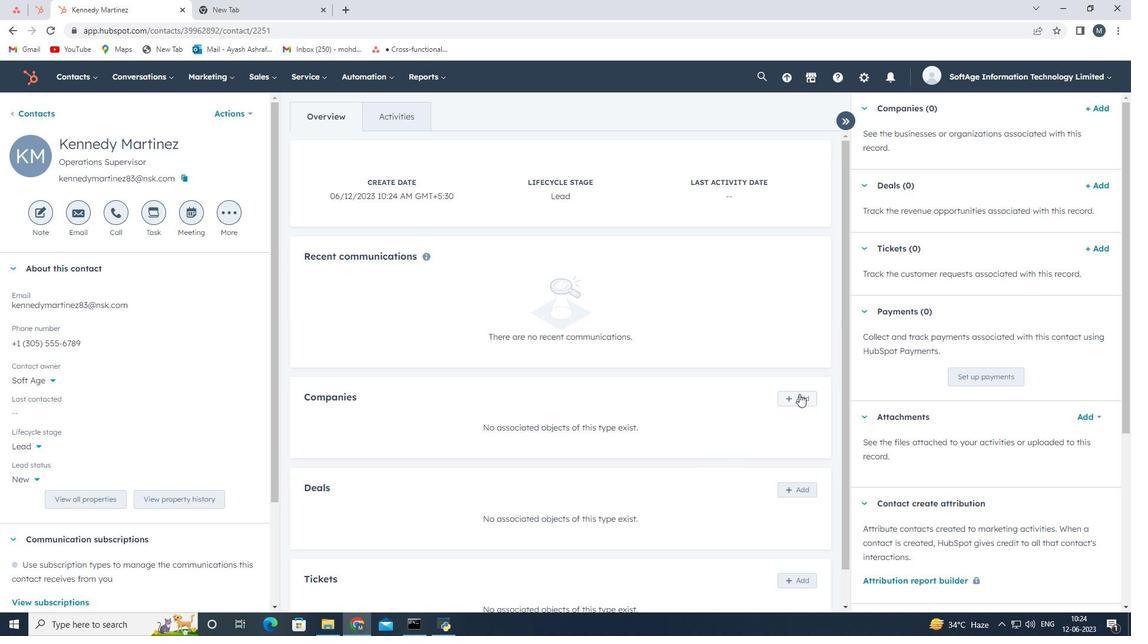 
Action: Mouse moved to (882, 143)
Screenshot: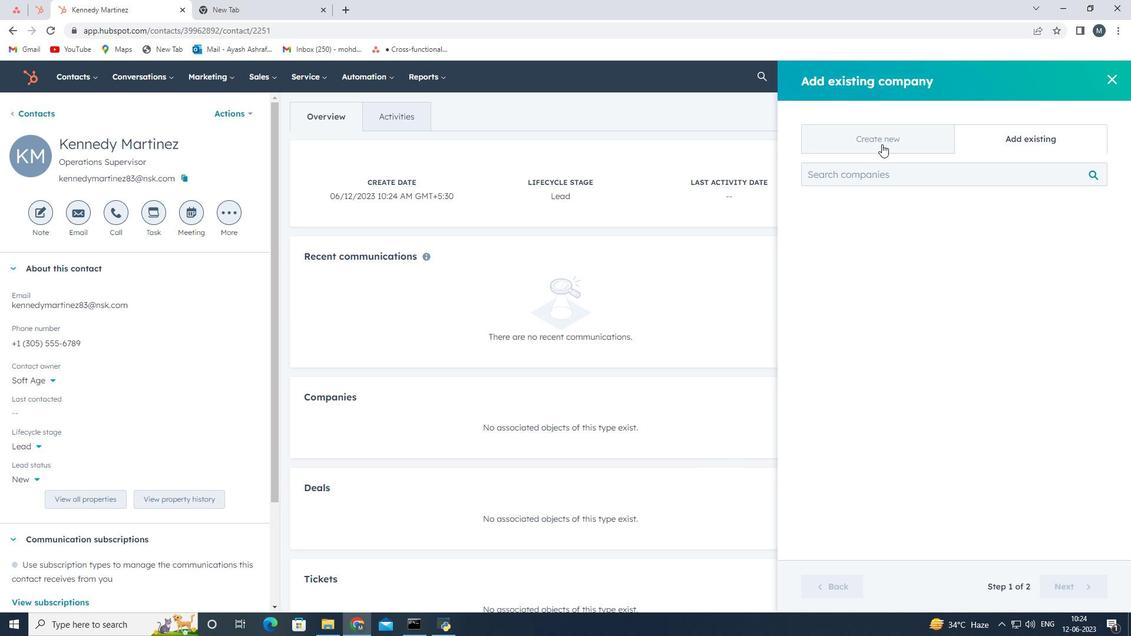 
Action: Mouse pressed left at (882, 143)
Screenshot: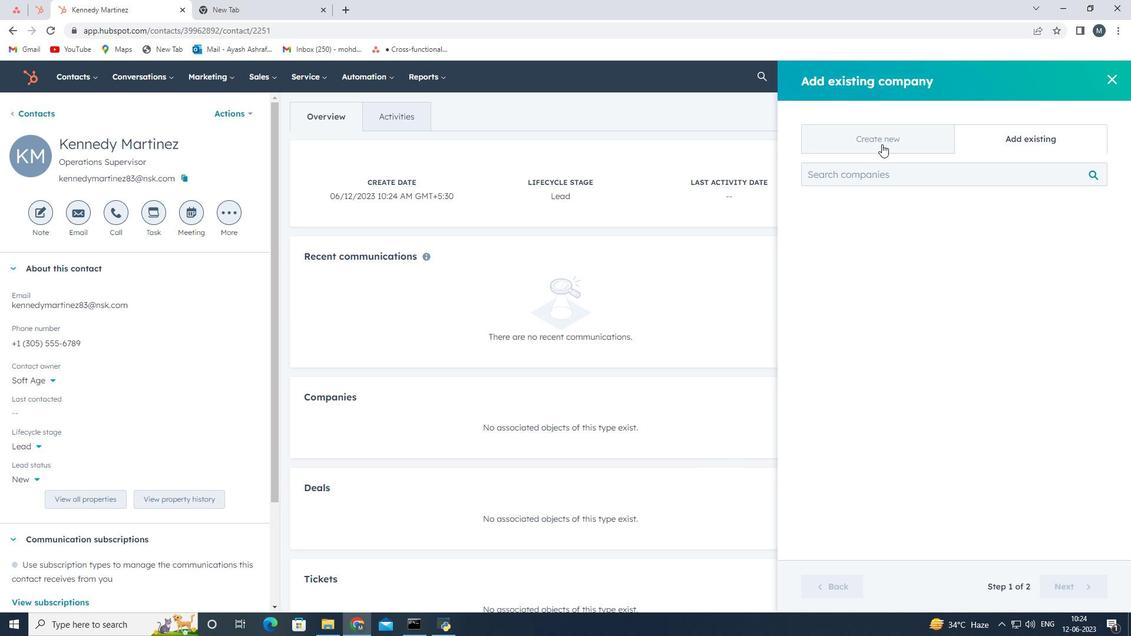 
Action: Mouse moved to (890, 218)
Screenshot: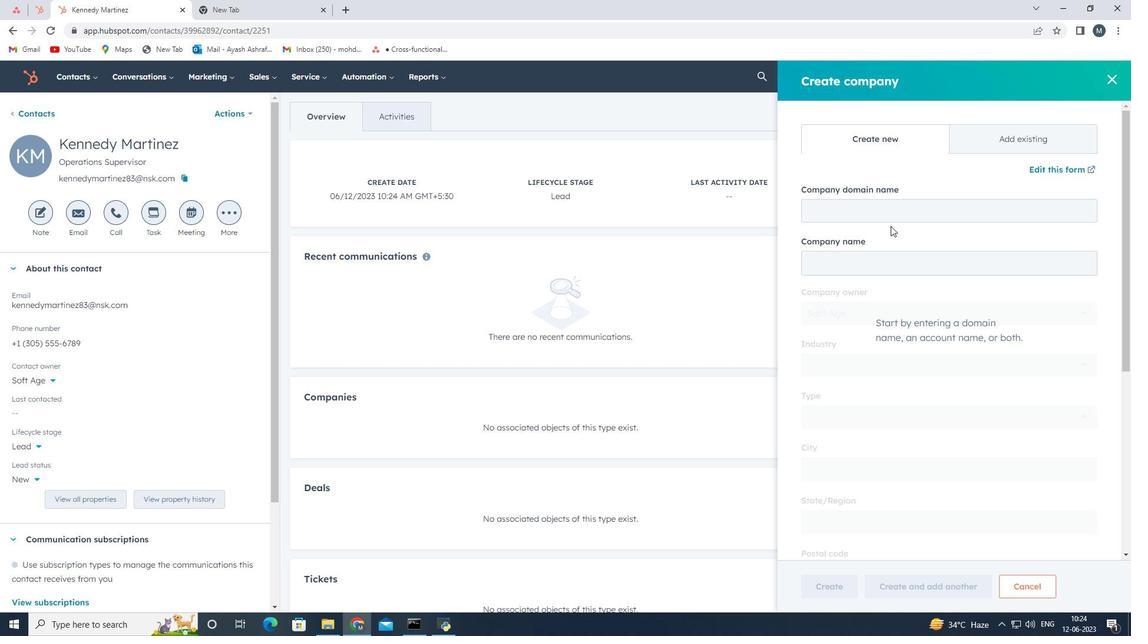 
Action: Mouse pressed left at (890, 218)
Screenshot: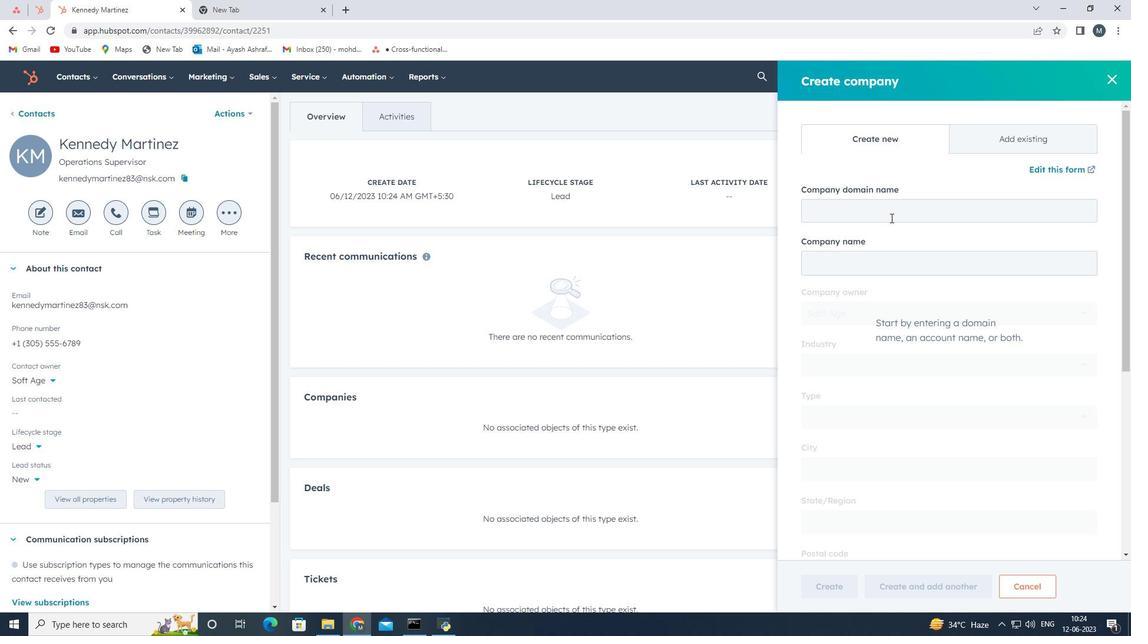 
Action: Key pressed www.
Screenshot: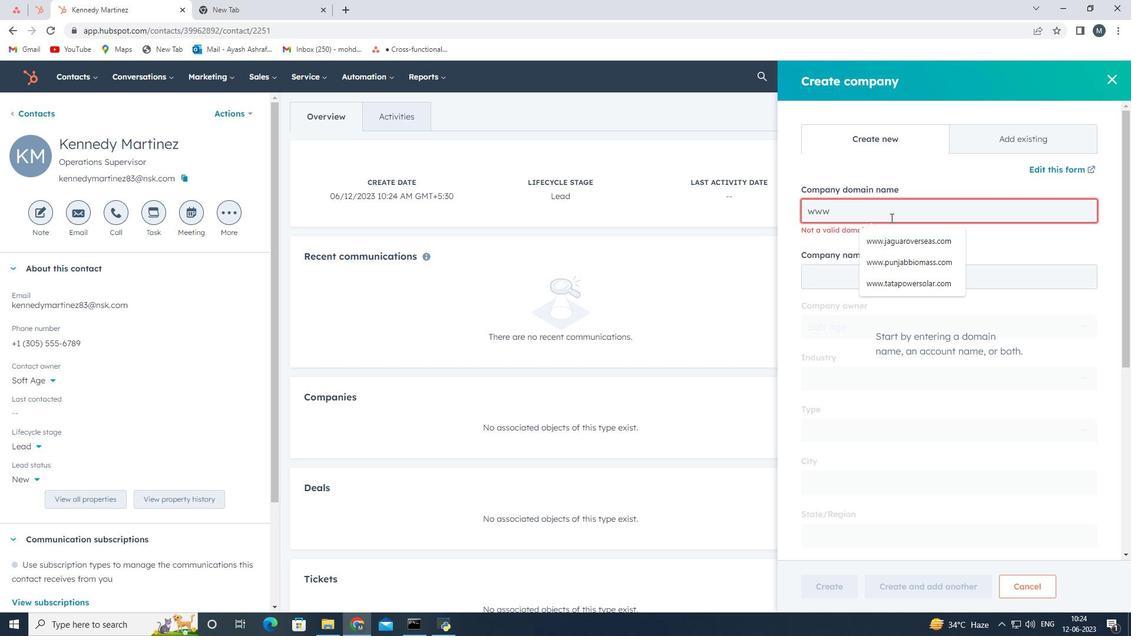 
Action: Mouse moved to (890, 217)
Screenshot: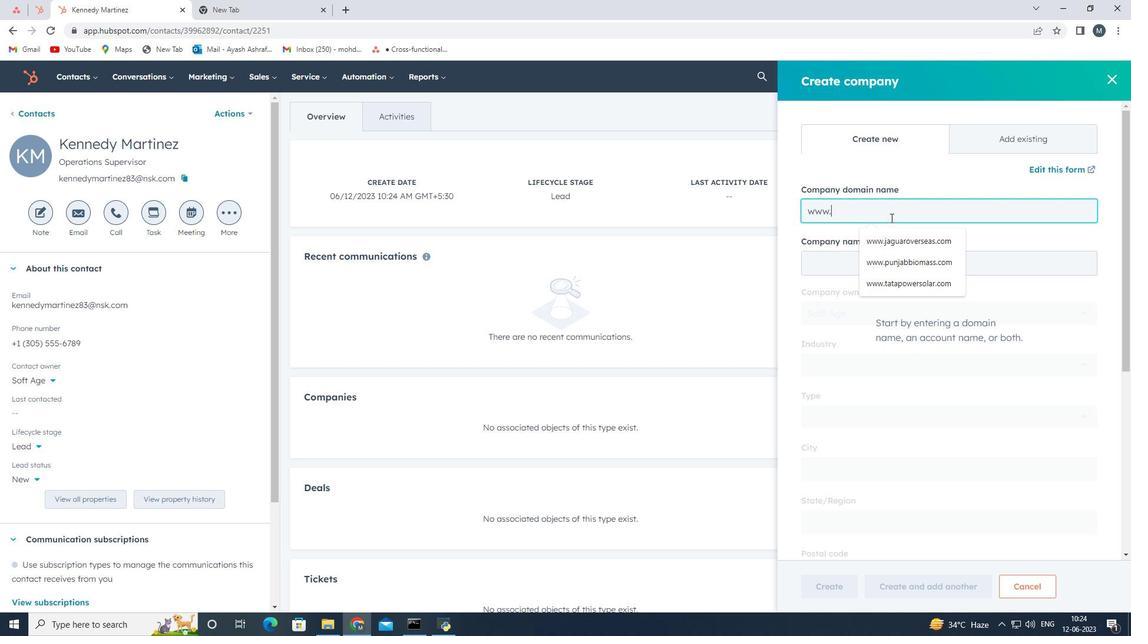 
Action: Key pressed tcil.com
Screenshot: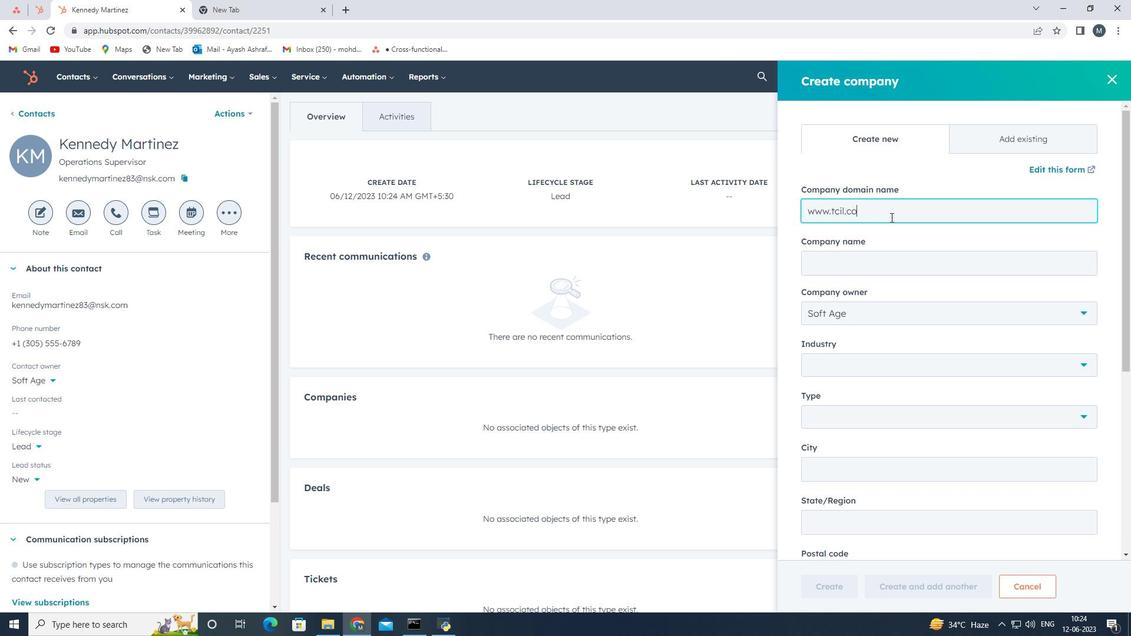 
Action: Mouse moved to (846, 408)
Screenshot: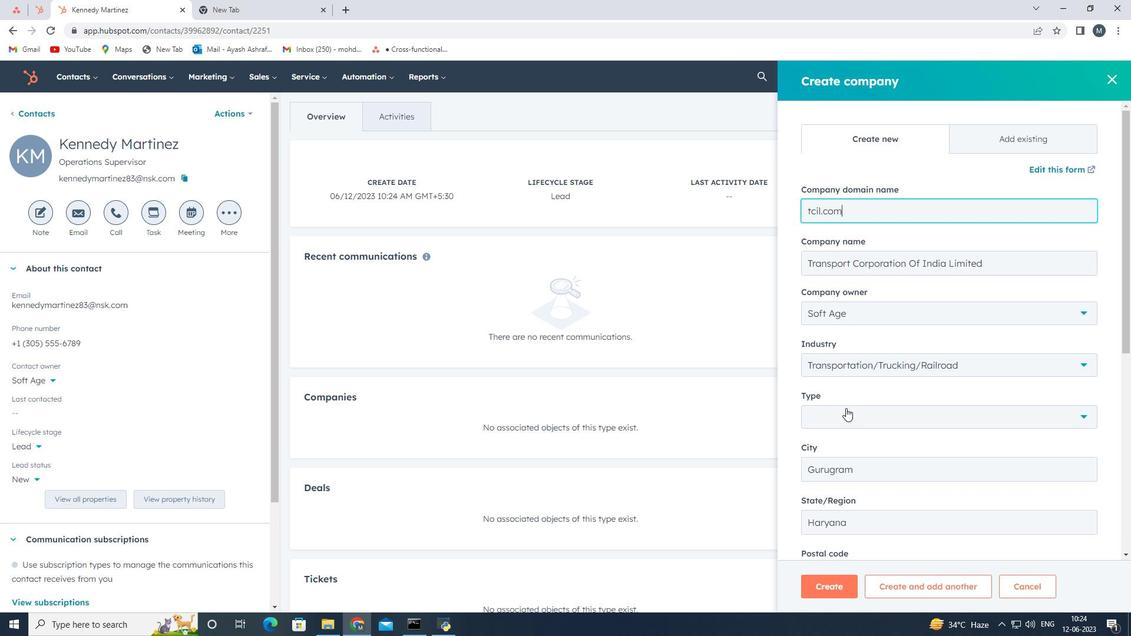 
Action: Mouse pressed left at (846, 408)
Screenshot: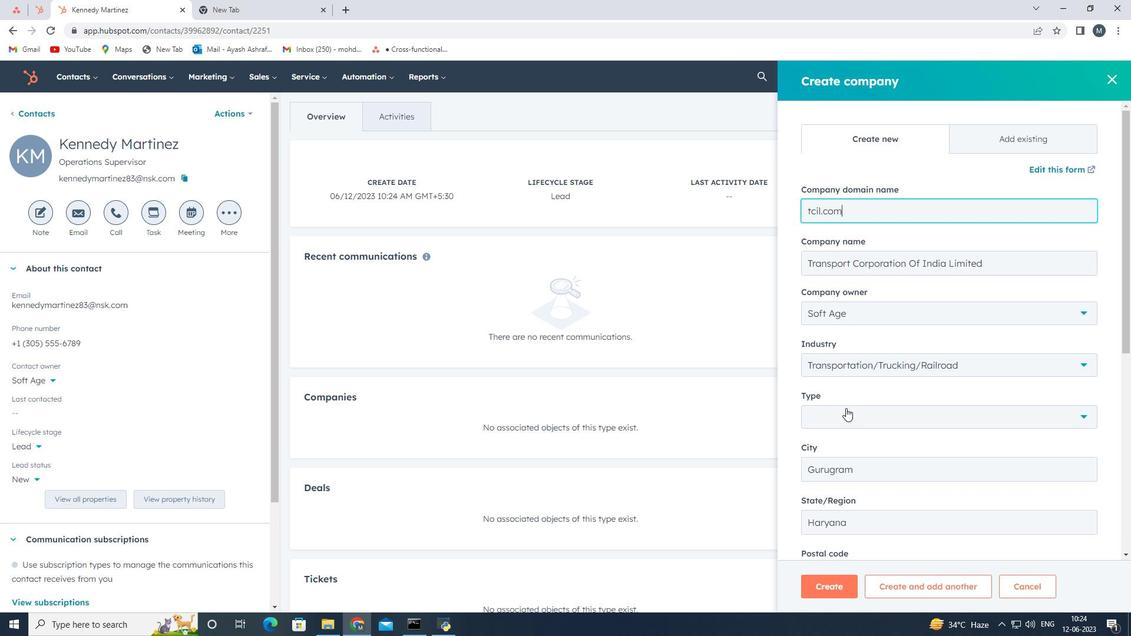 
Action: Mouse moved to (817, 519)
Screenshot: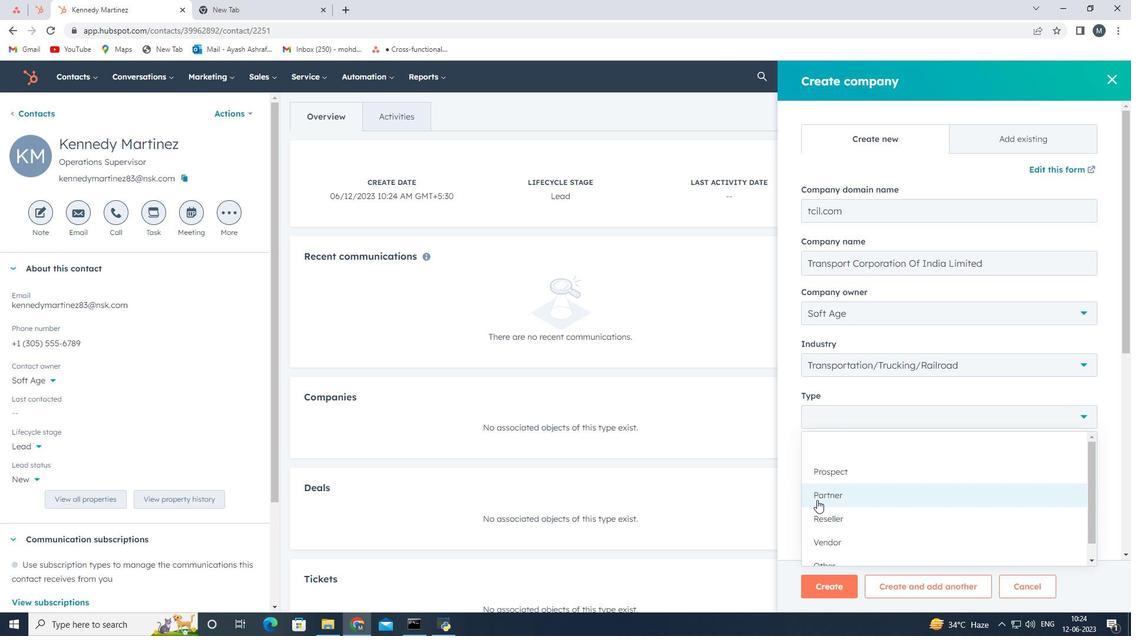 
Action: Mouse pressed left at (817, 519)
Screenshot: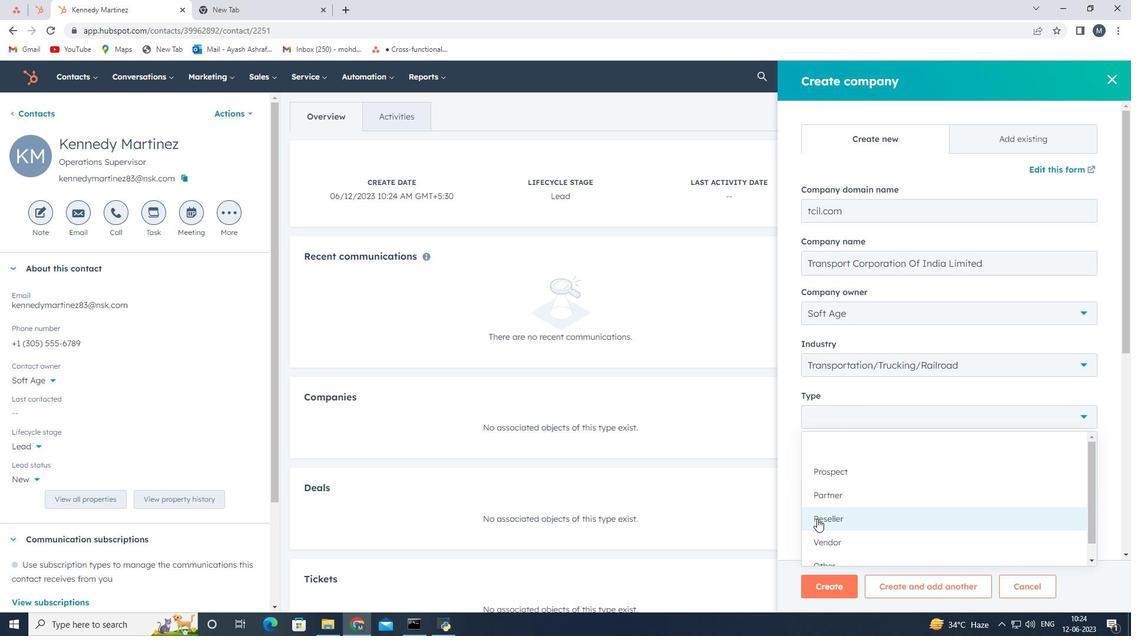 
Action: Mouse moved to (904, 425)
Screenshot: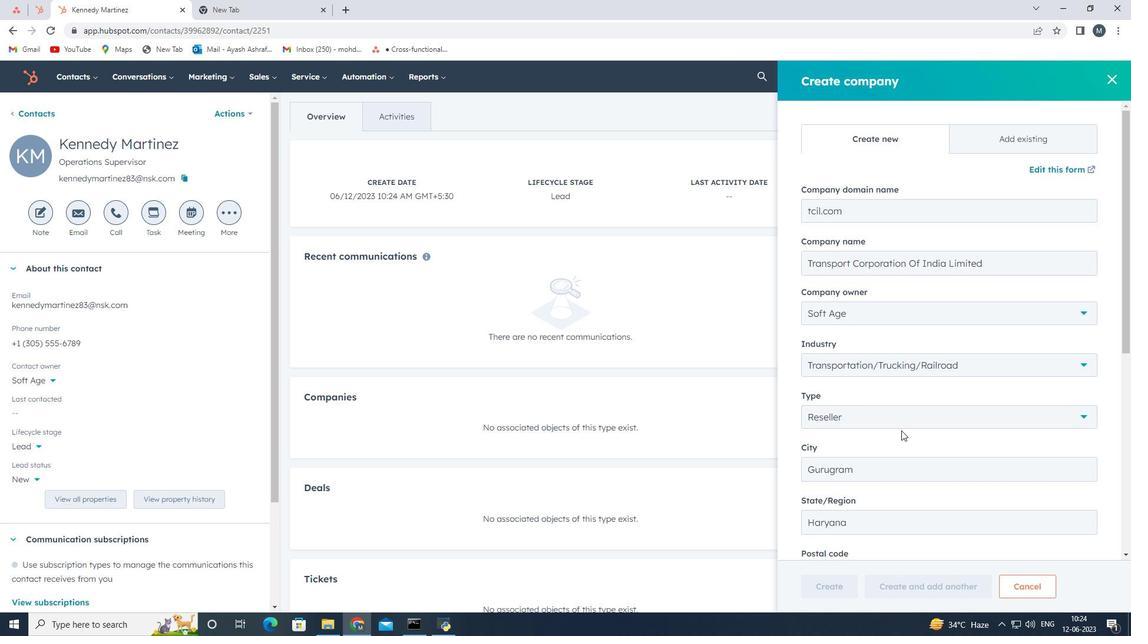 
Action: Mouse scrolled (904, 424) with delta (0, 0)
Screenshot: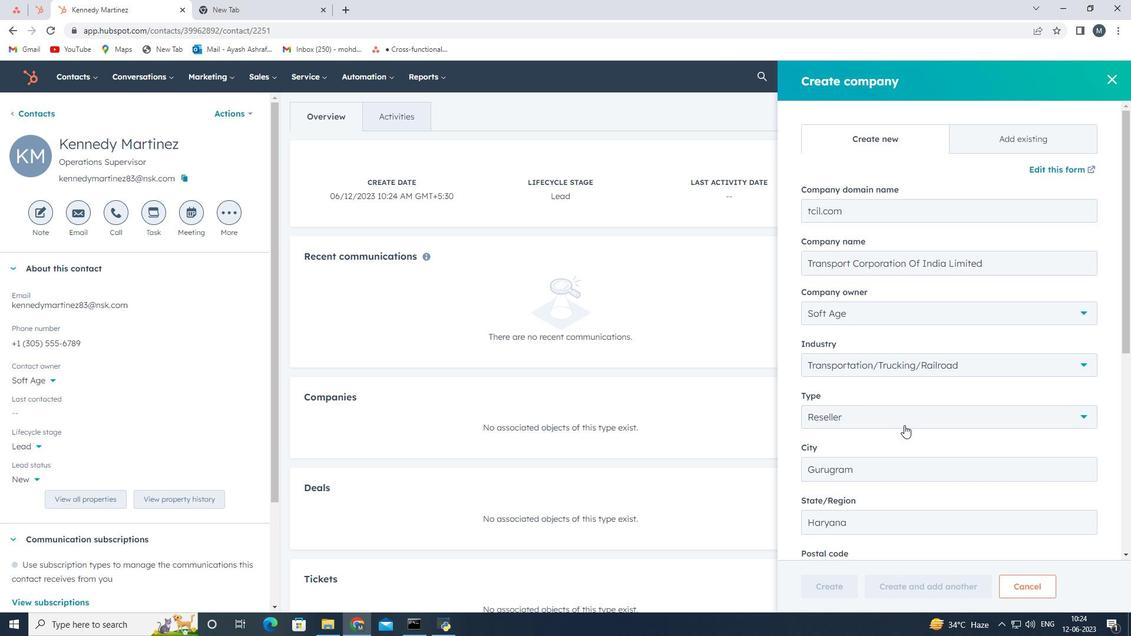 
Action: Mouse scrolled (904, 424) with delta (0, 0)
Screenshot: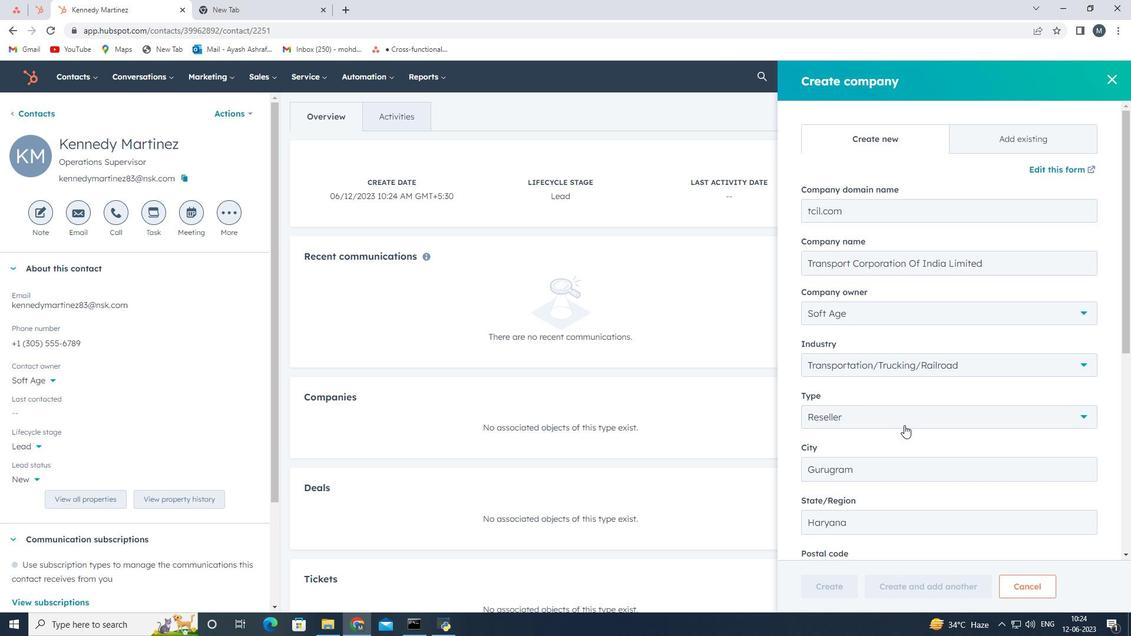 
Action: Mouse scrolled (904, 424) with delta (0, 0)
Screenshot: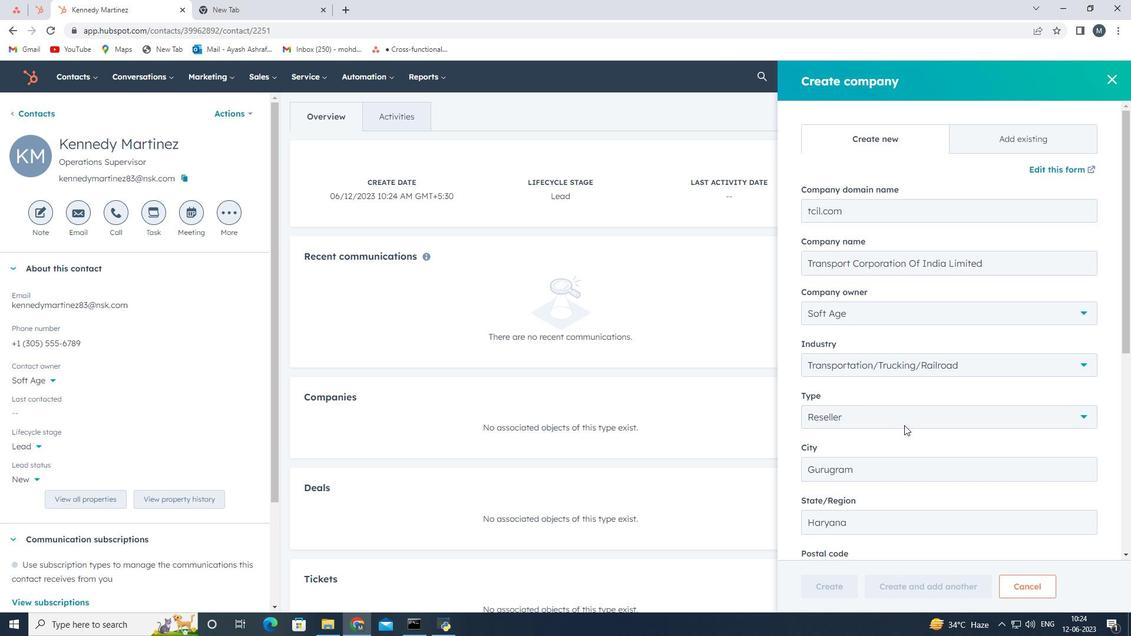 
Action: Mouse scrolled (904, 424) with delta (0, 0)
Screenshot: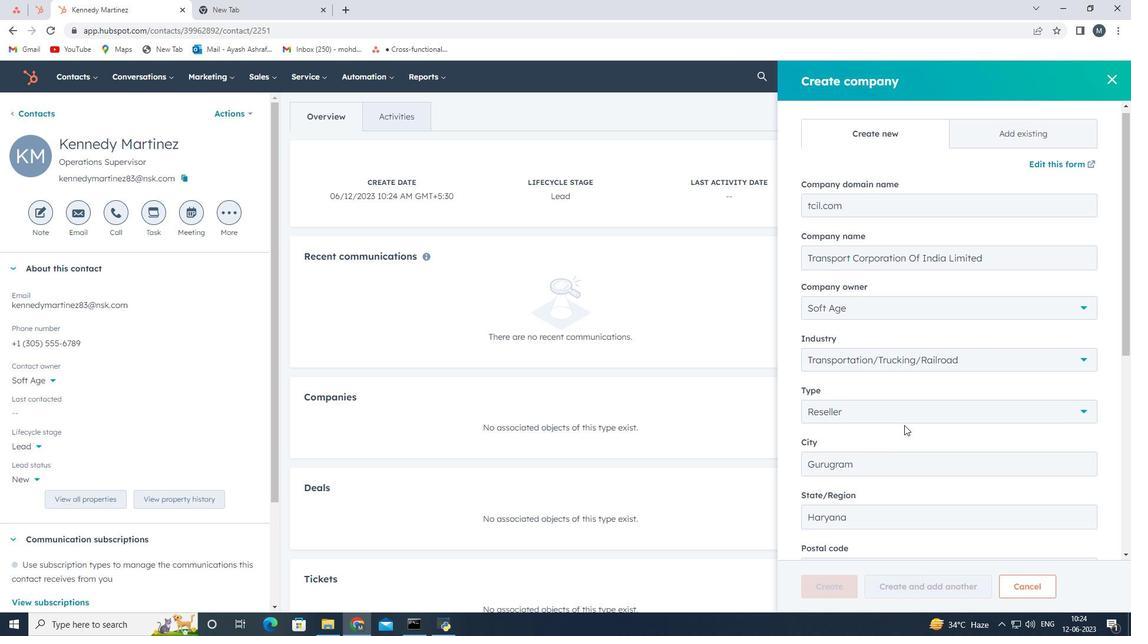 
Action: Mouse scrolled (904, 424) with delta (0, 0)
Screenshot: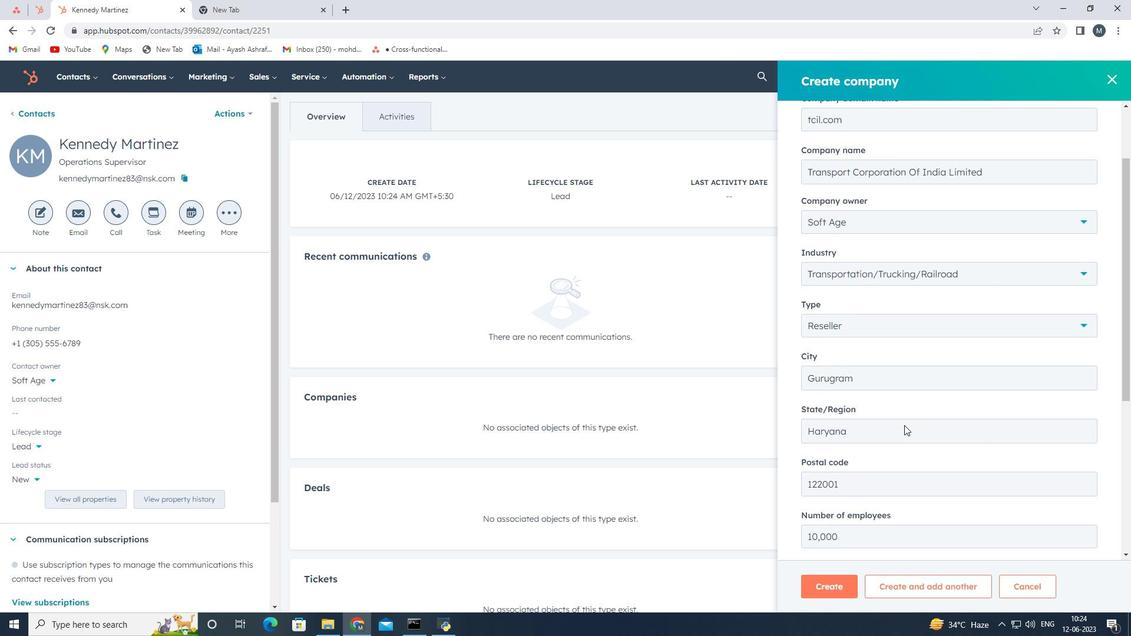 
Action: Mouse moved to (904, 425)
Screenshot: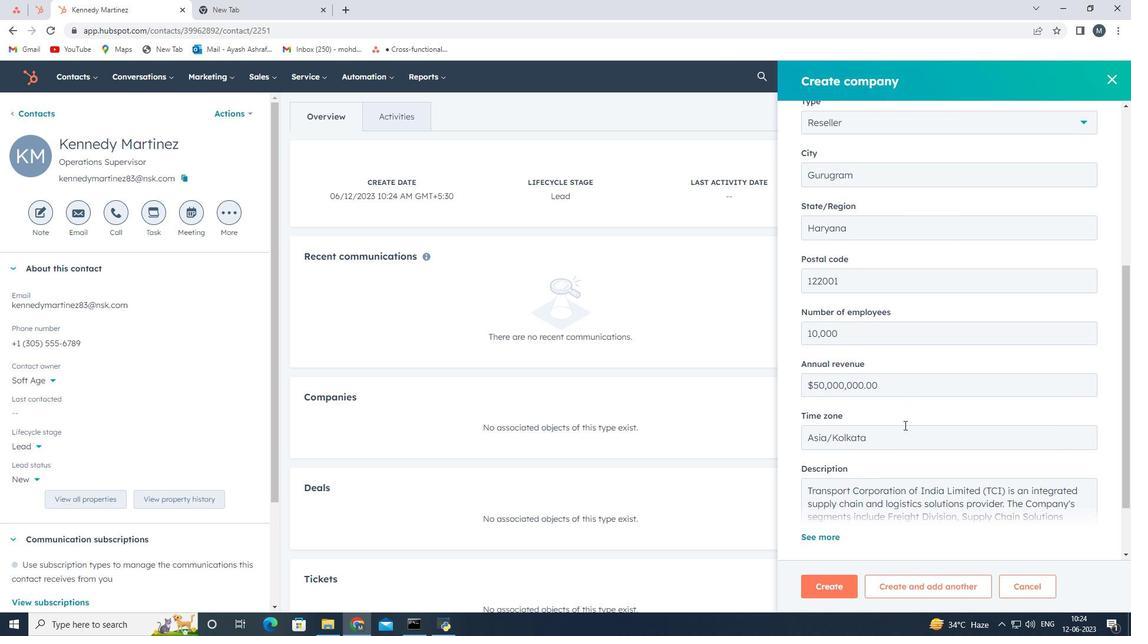 
Action: Mouse scrolled (904, 424) with delta (0, 0)
Screenshot: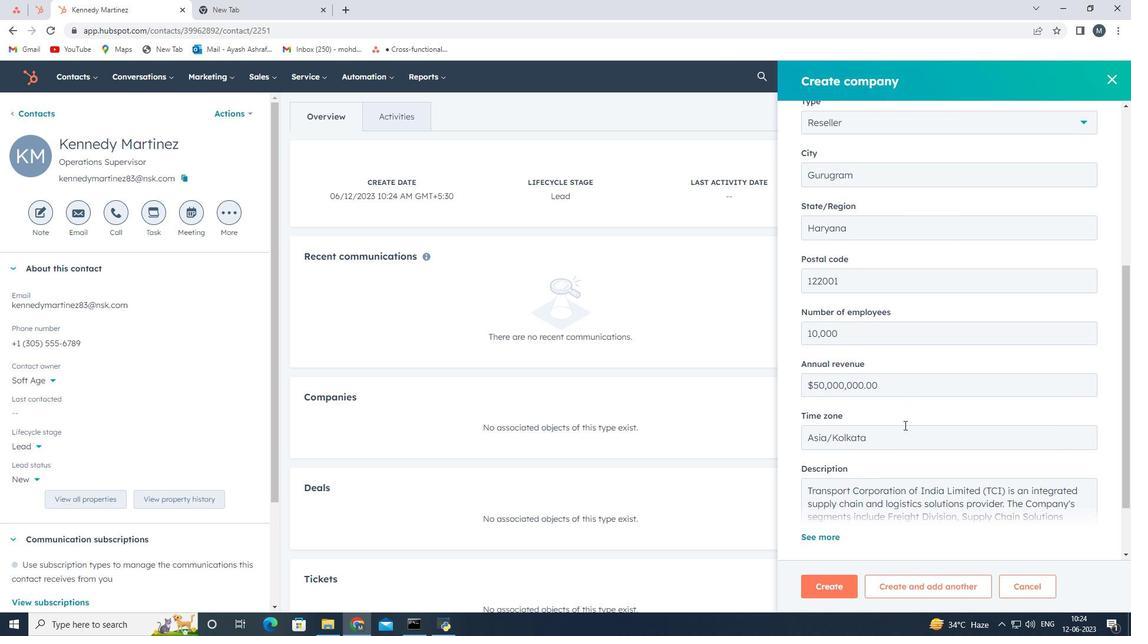 
Action: Mouse moved to (903, 432)
Screenshot: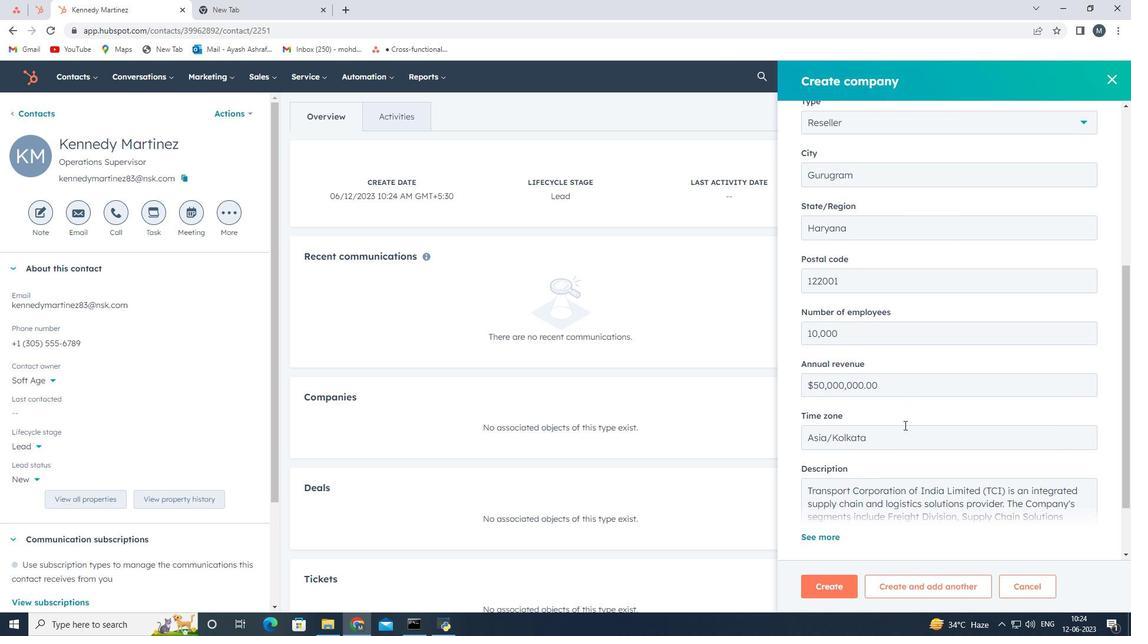 
Action: Mouse scrolled (903, 431) with delta (0, 0)
Screenshot: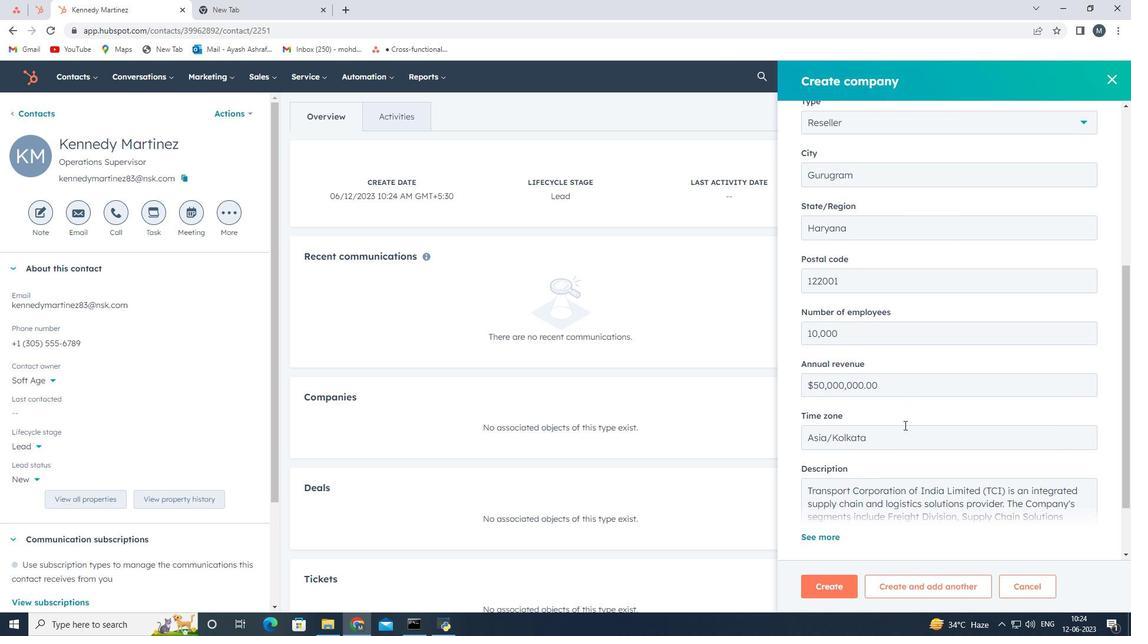 
Action: Mouse moved to (903, 436)
Screenshot: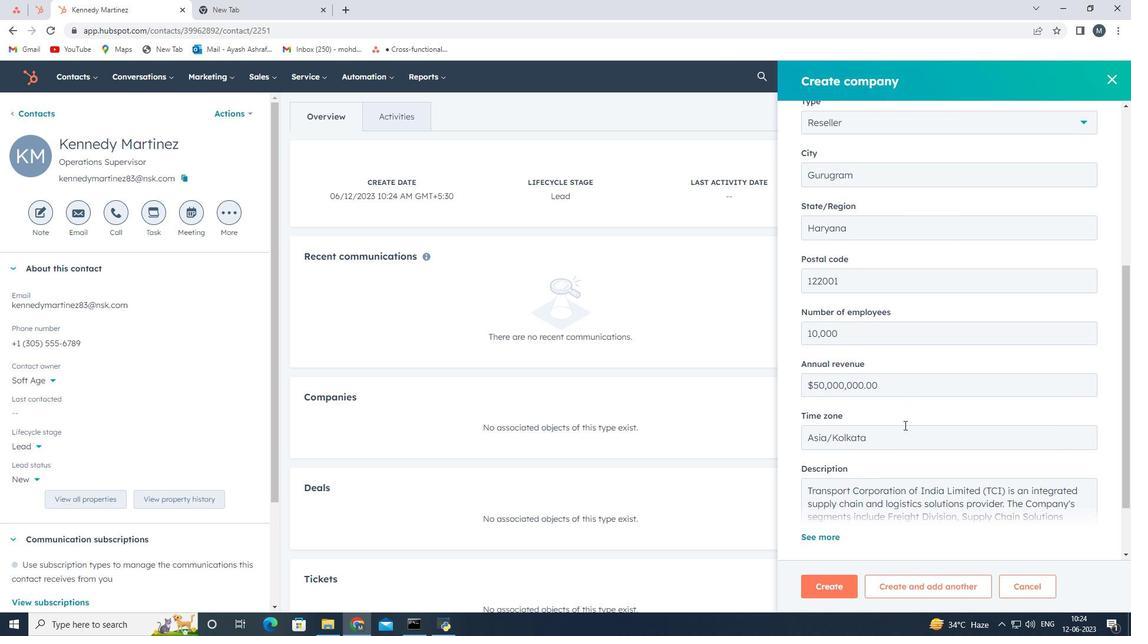 
Action: Mouse scrolled (903, 436) with delta (0, 0)
Screenshot: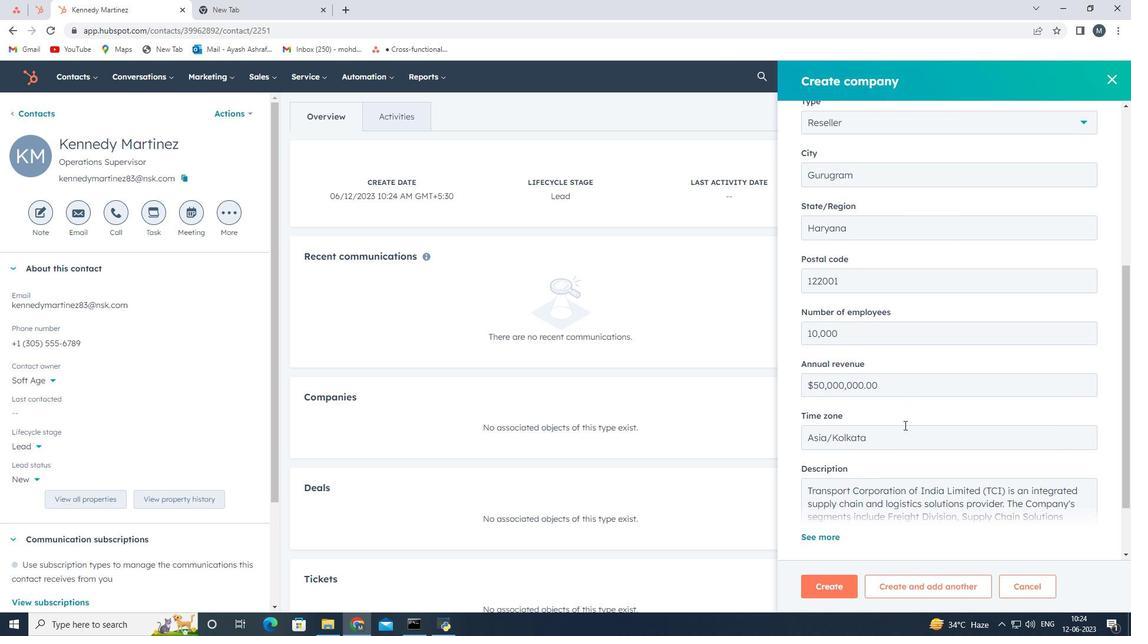 
Action: Mouse scrolled (903, 436) with delta (0, 0)
Screenshot: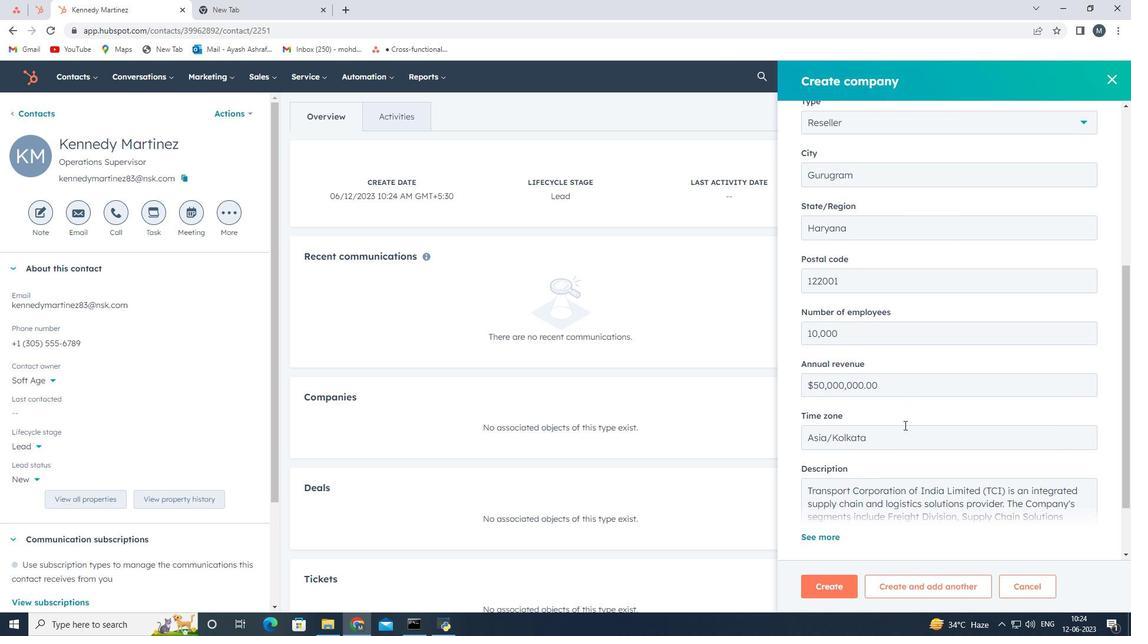 
Action: Mouse moved to (843, 582)
Screenshot: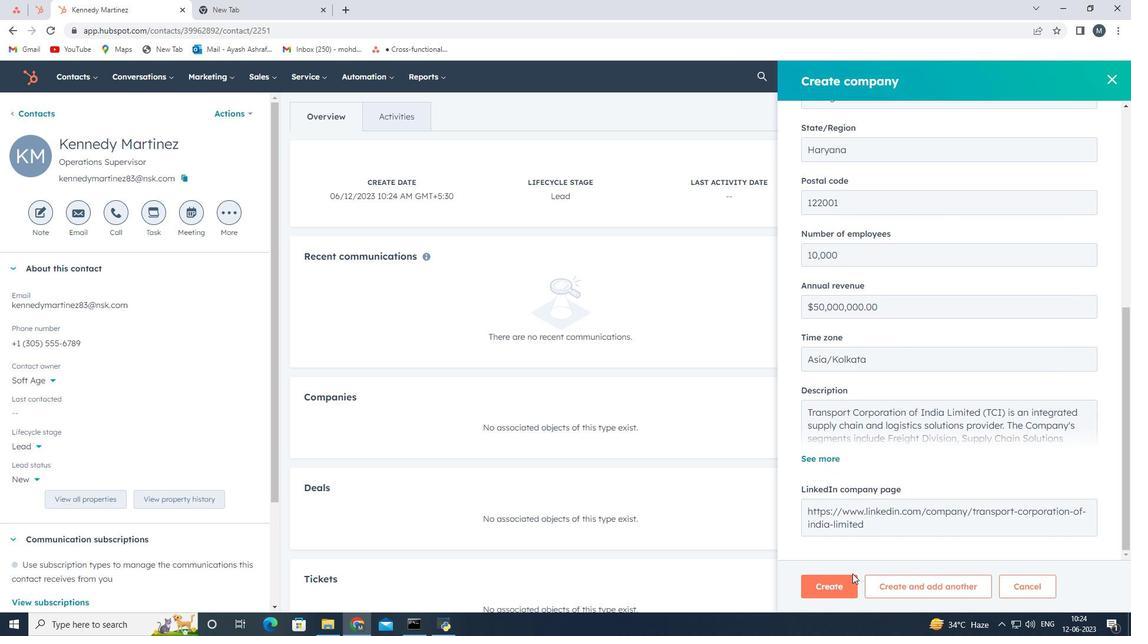 
Action: Mouse pressed left at (843, 582)
Screenshot: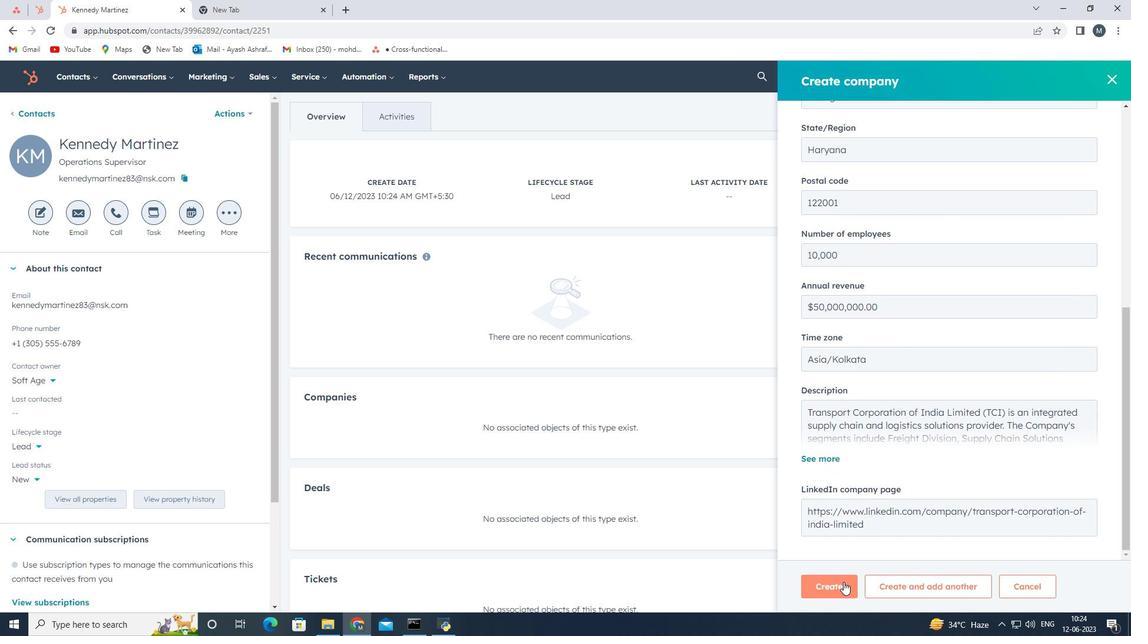 
Action: Mouse moved to (874, 447)
Screenshot: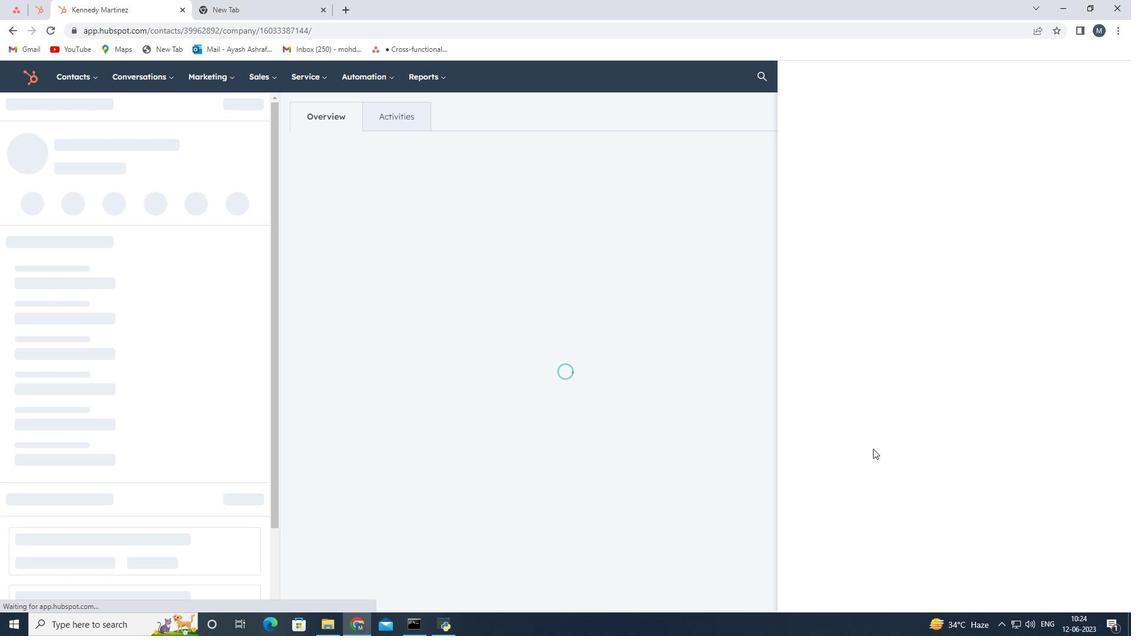 
